Task: Find connections with filter location Arteixo with filter topic #staysafewith filter profile language English with filter current company IFFCO Group with filter school Narasaraopeta Engineering College, Kotappa Konda Road, Yellamanda Post, Narasaraopet, PIN-522601(CC-47) with filter industry Waste Collection with filter service category Filing with filter keywords title Vehicle or Equipment Cleaner
Action: Mouse moved to (156, 221)
Screenshot: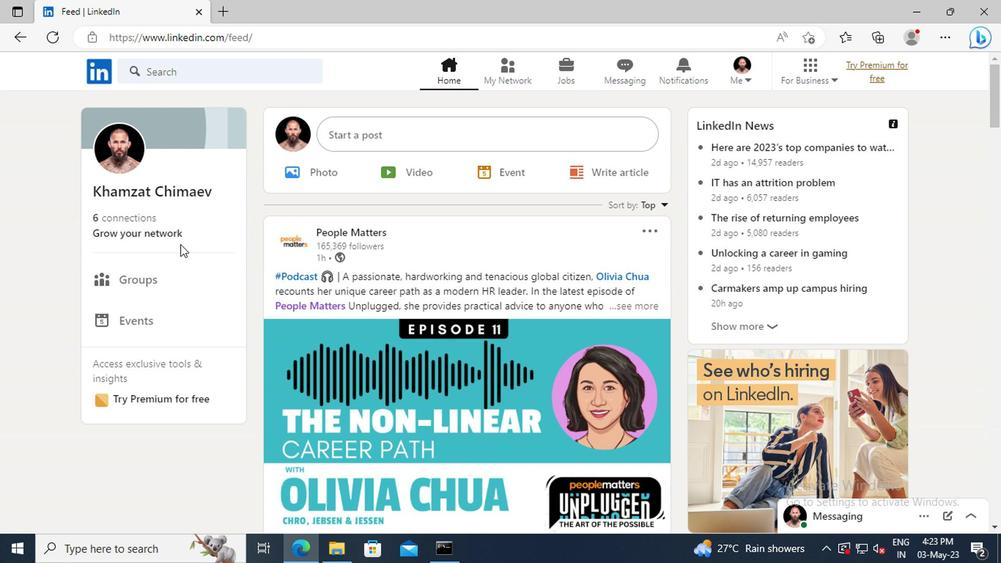
Action: Mouse pressed left at (156, 221)
Screenshot: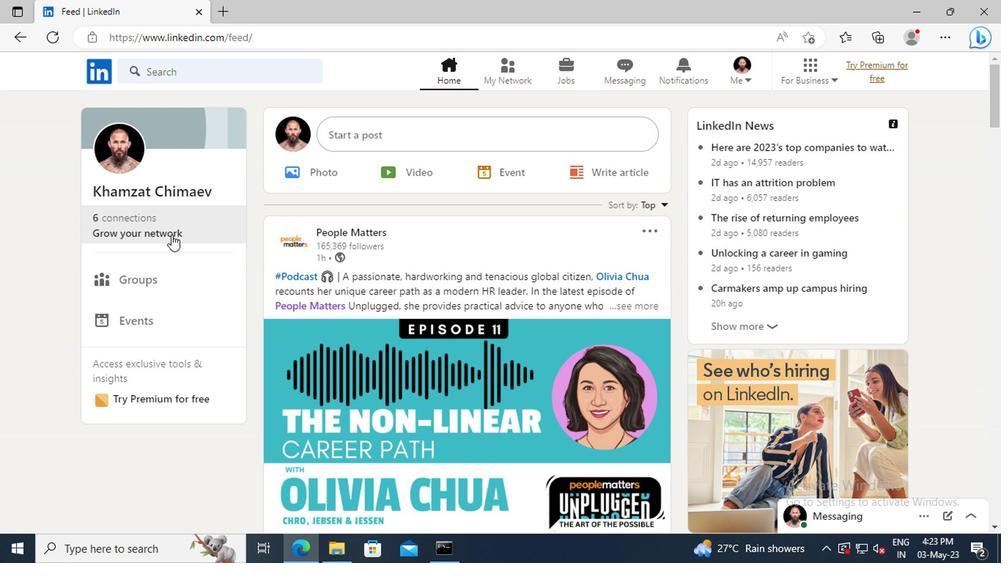 
Action: Mouse moved to (159, 155)
Screenshot: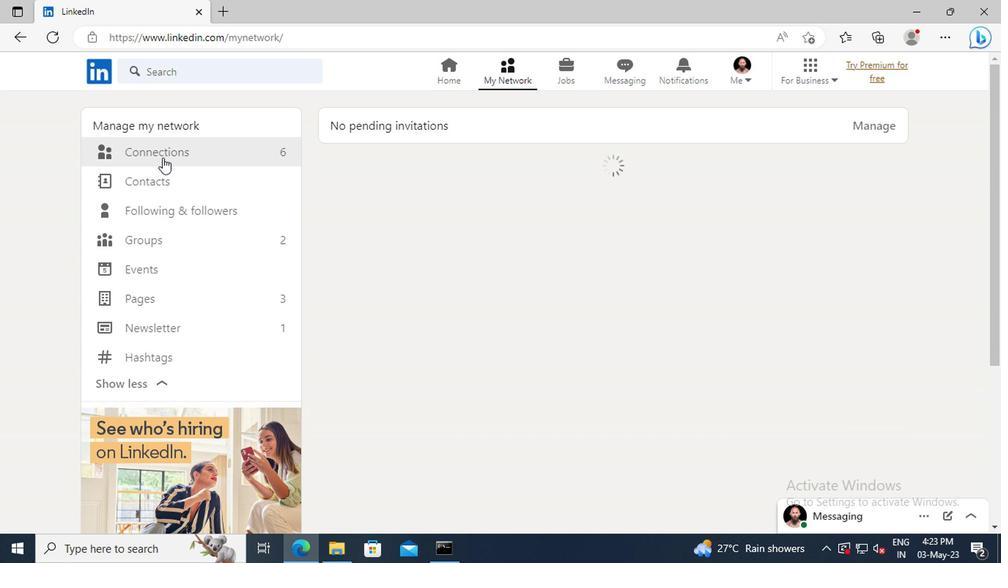 
Action: Mouse pressed left at (159, 155)
Screenshot: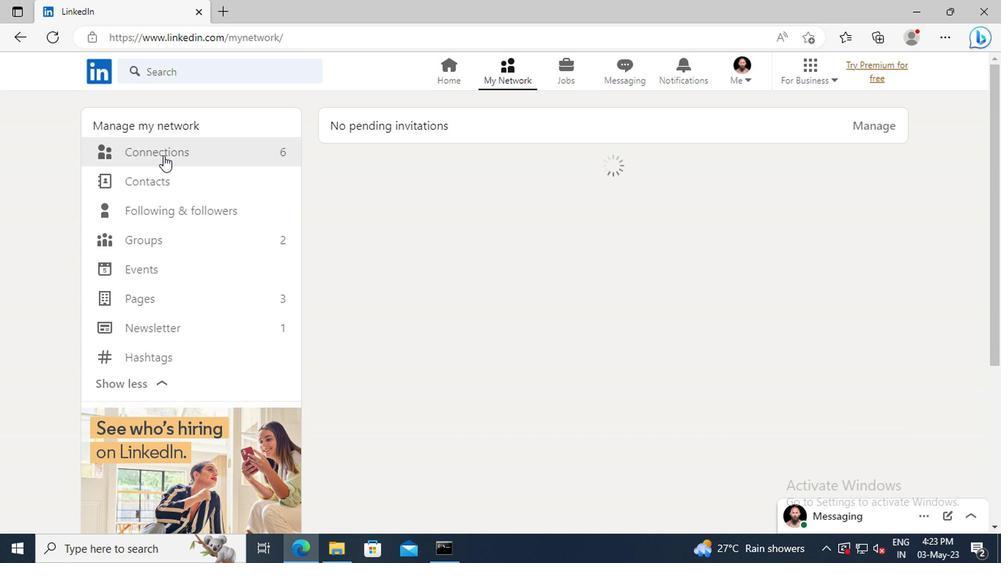 
Action: Mouse moved to (584, 155)
Screenshot: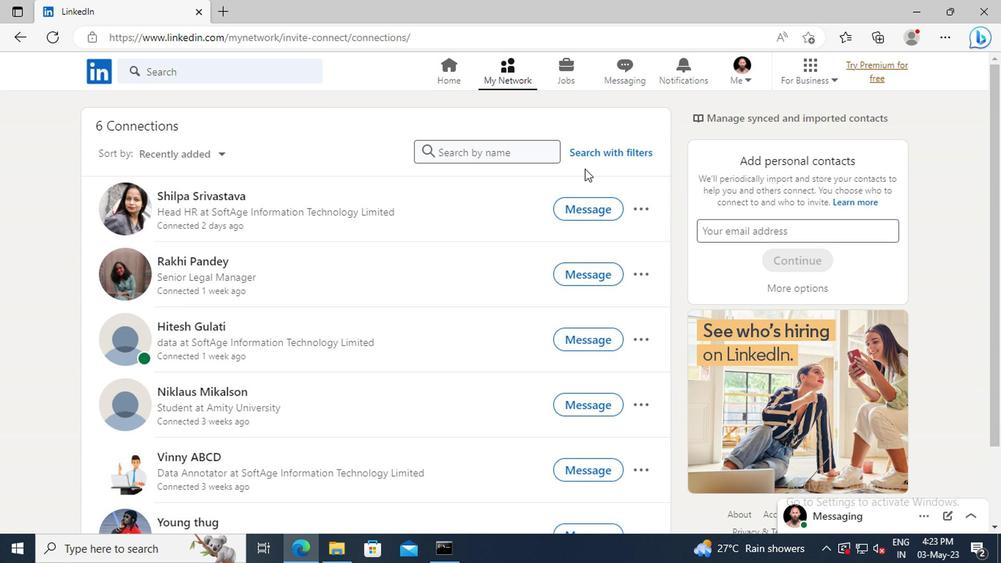
Action: Mouse pressed left at (584, 155)
Screenshot: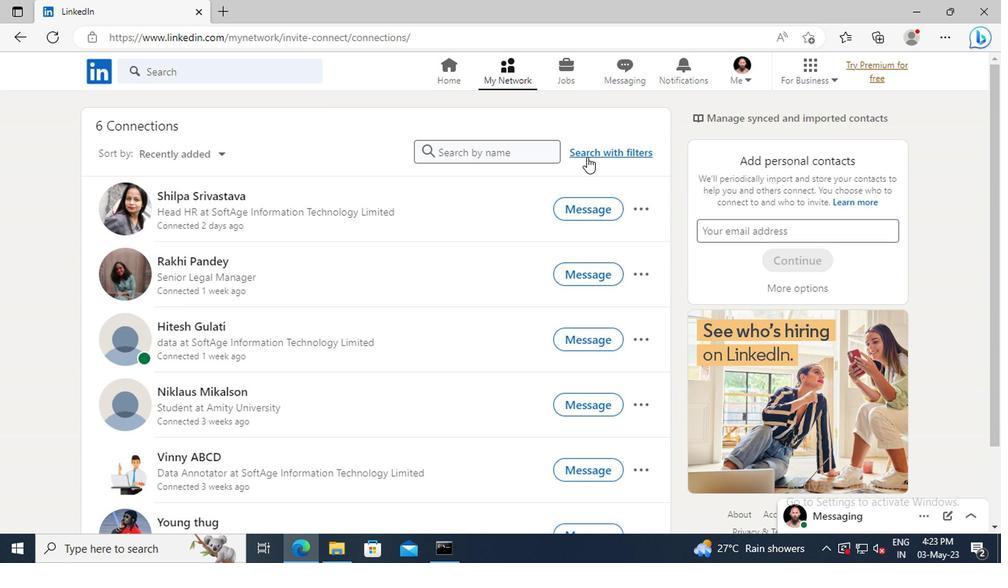 
Action: Mouse moved to (552, 118)
Screenshot: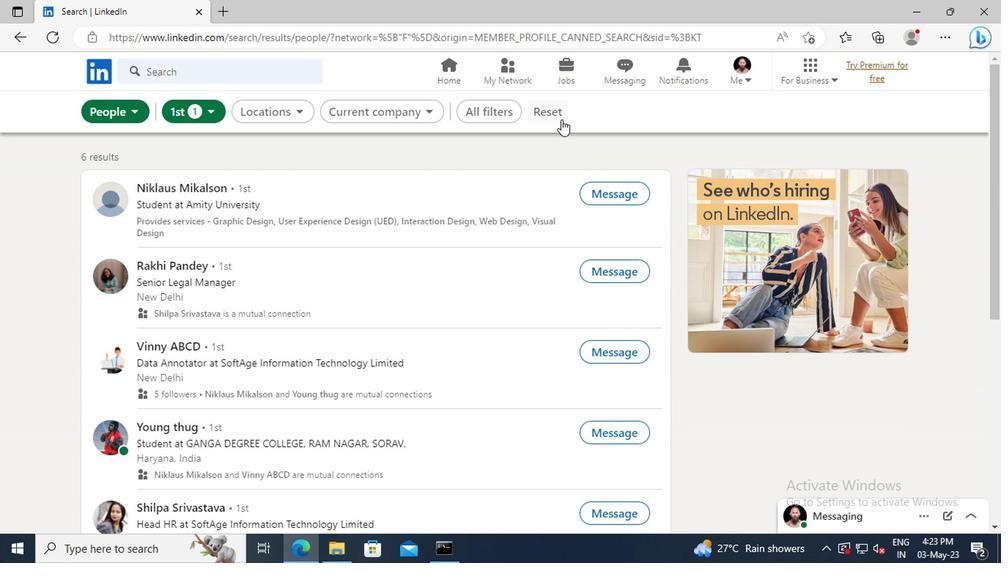 
Action: Mouse pressed left at (552, 118)
Screenshot: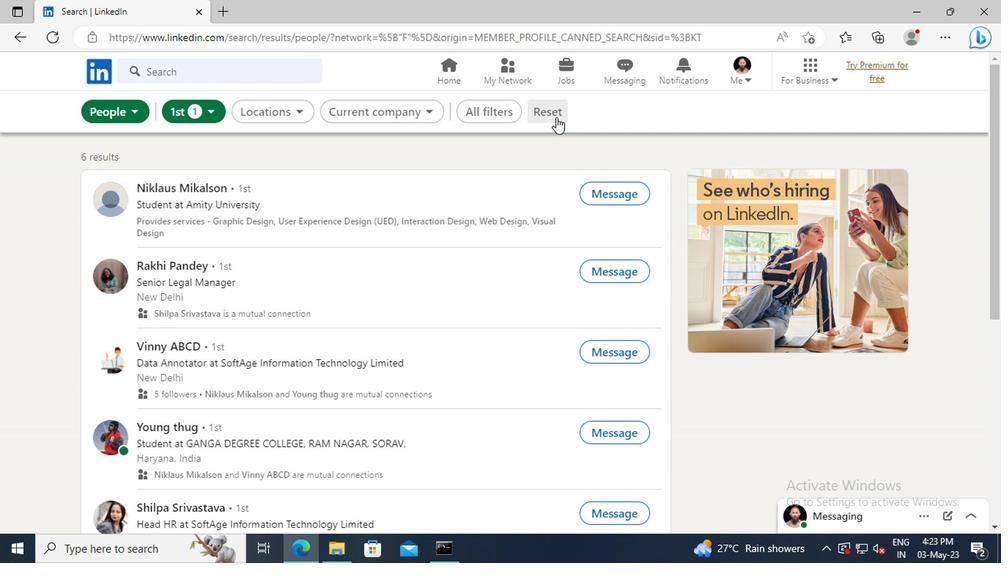
Action: Mouse moved to (528, 118)
Screenshot: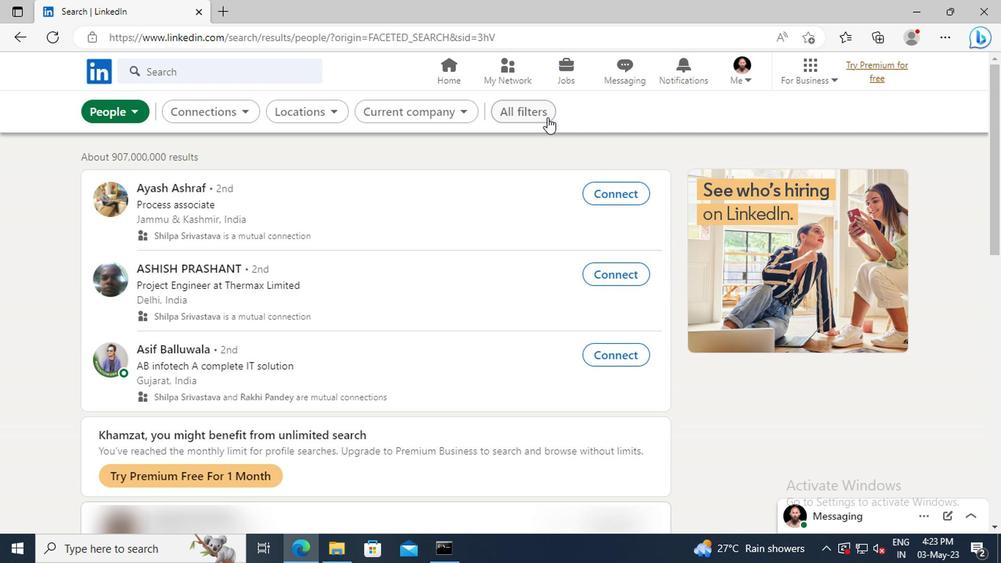 
Action: Mouse pressed left at (528, 118)
Screenshot: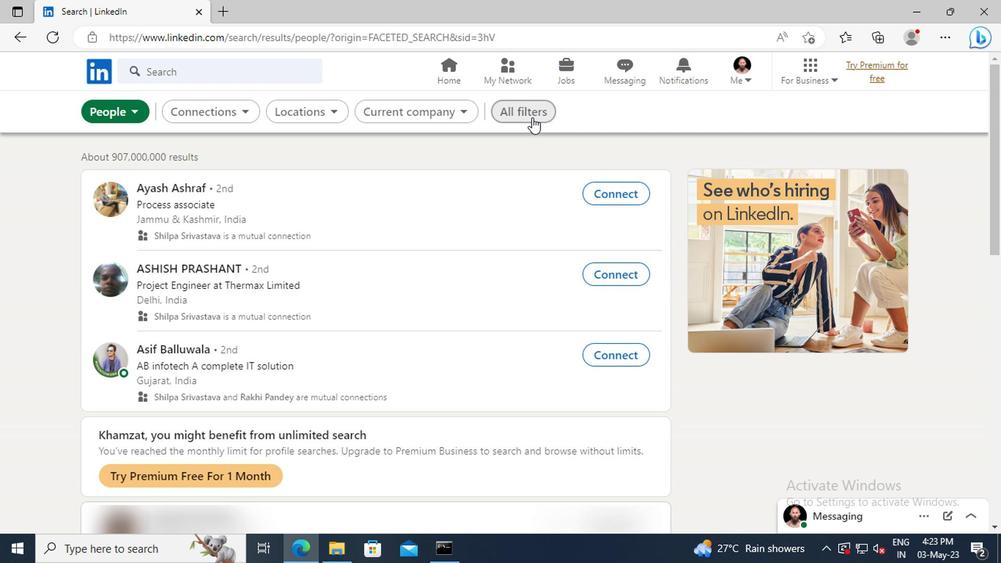
Action: Mouse moved to (783, 270)
Screenshot: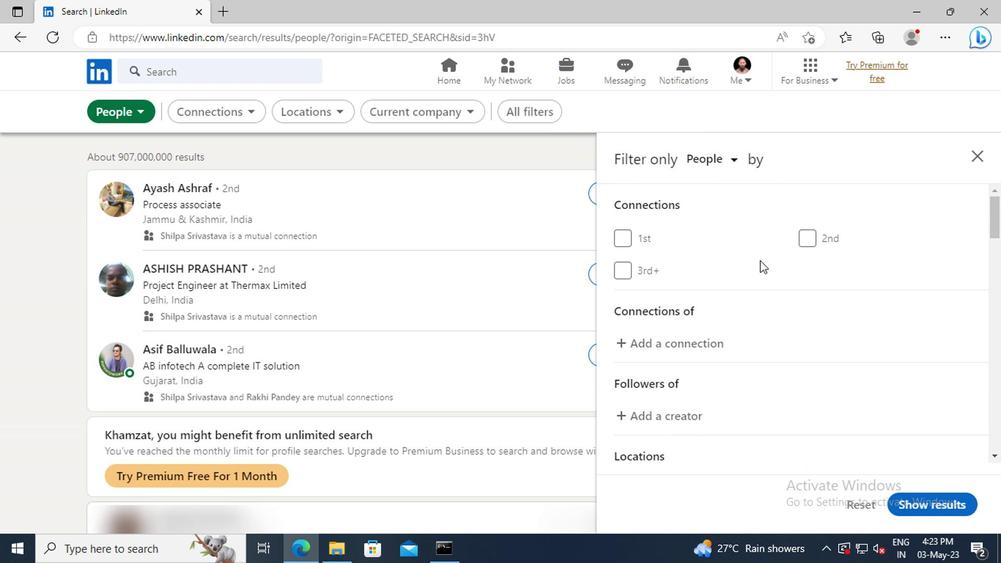 
Action: Mouse scrolled (783, 269) with delta (0, -1)
Screenshot: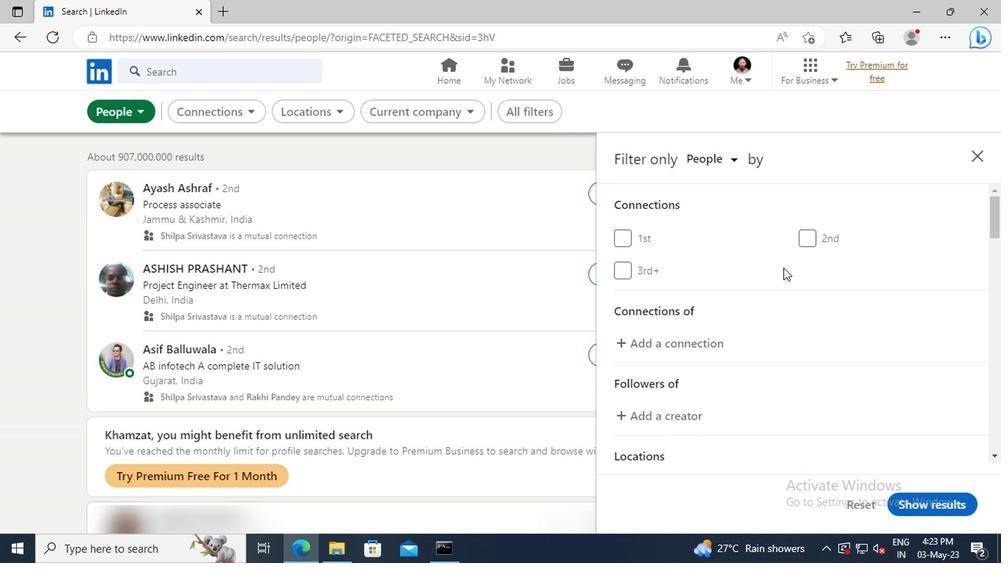 
Action: Mouse scrolled (783, 269) with delta (0, -1)
Screenshot: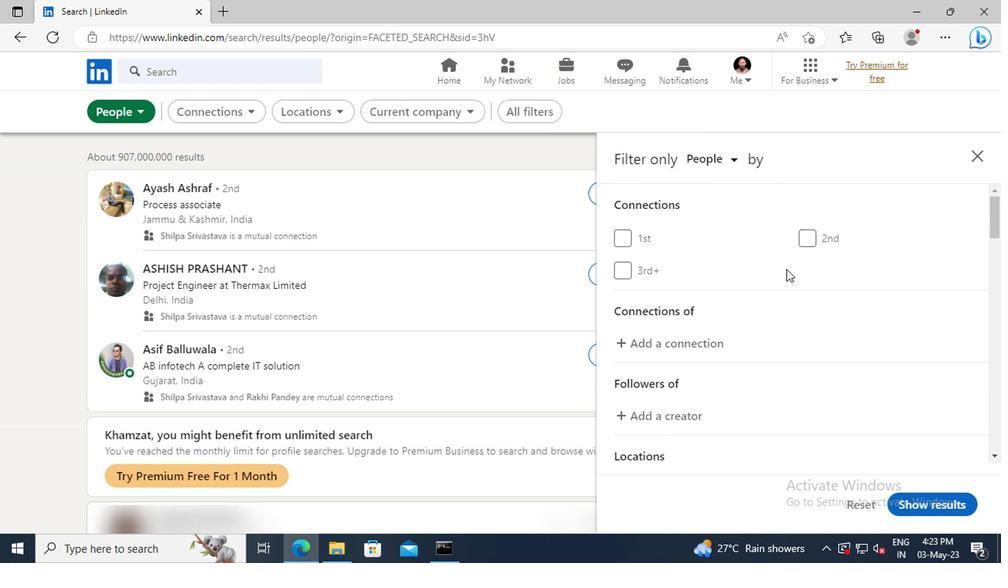 
Action: Mouse scrolled (783, 269) with delta (0, -1)
Screenshot: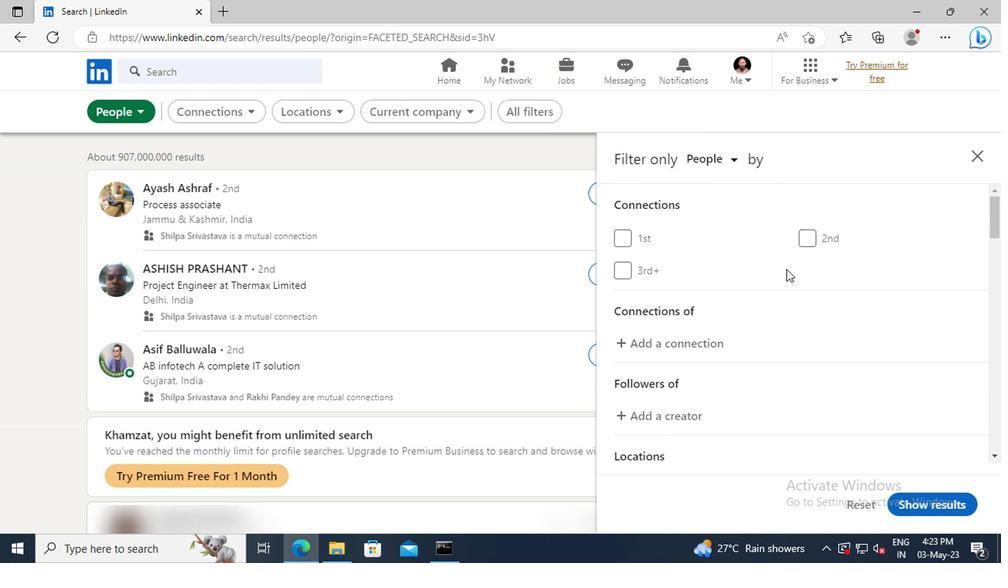 
Action: Mouse scrolled (783, 269) with delta (0, -1)
Screenshot: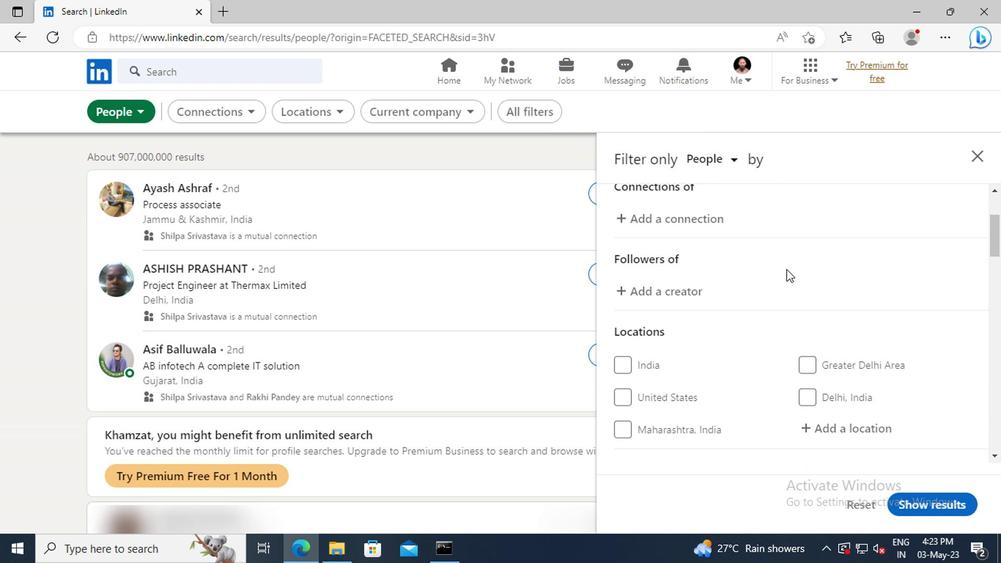 
Action: Mouse scrolled (783, 269) with delta (0, -1)
Screenshot: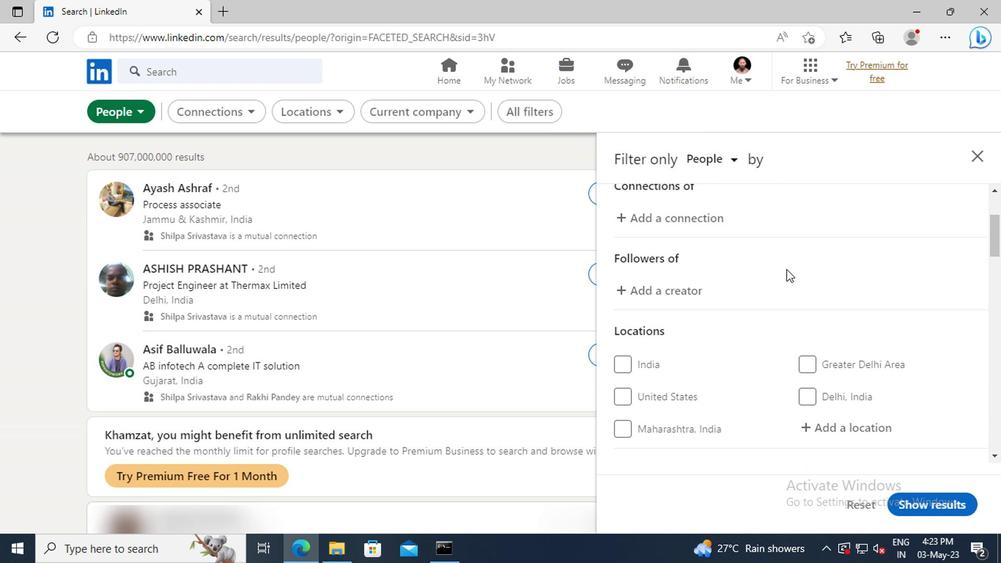 
Action: Mouse scrolled (783, 269) with delta (0, -1)
Screenshot: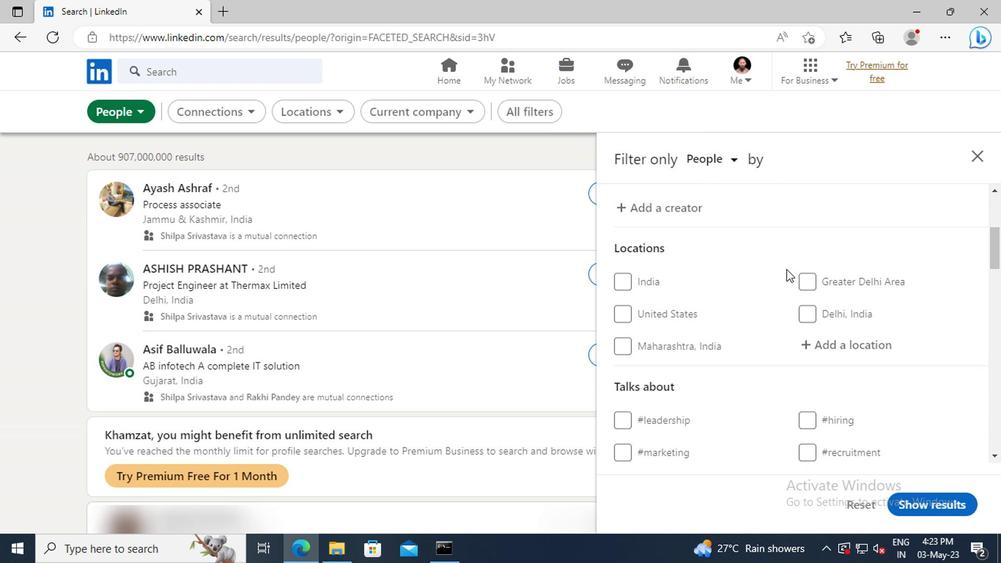 
Action: Mouse scrolled (783, 269) with delta (0, -1)
Screenshot: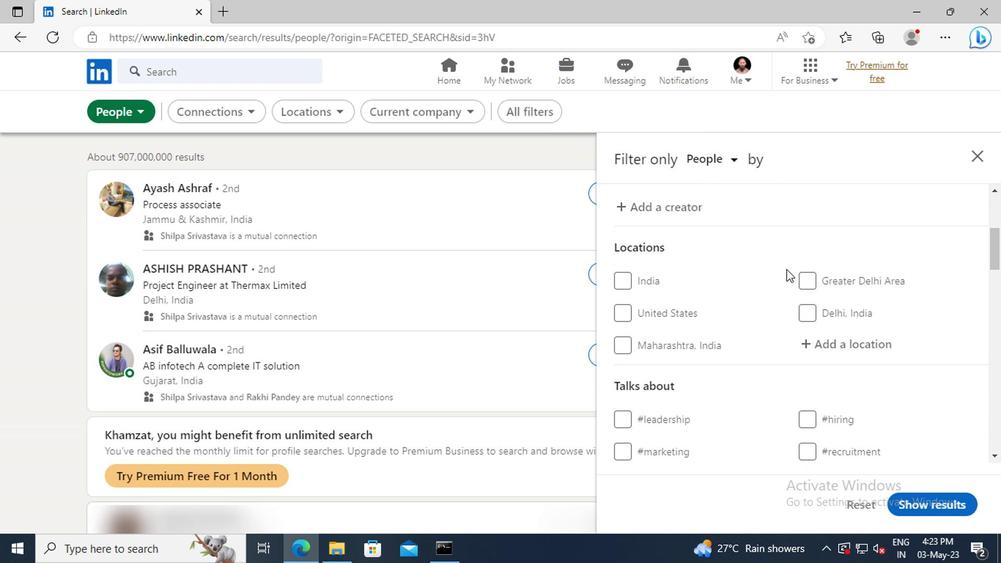 
Action: Mouse moved to (812, 263)
Screenshot: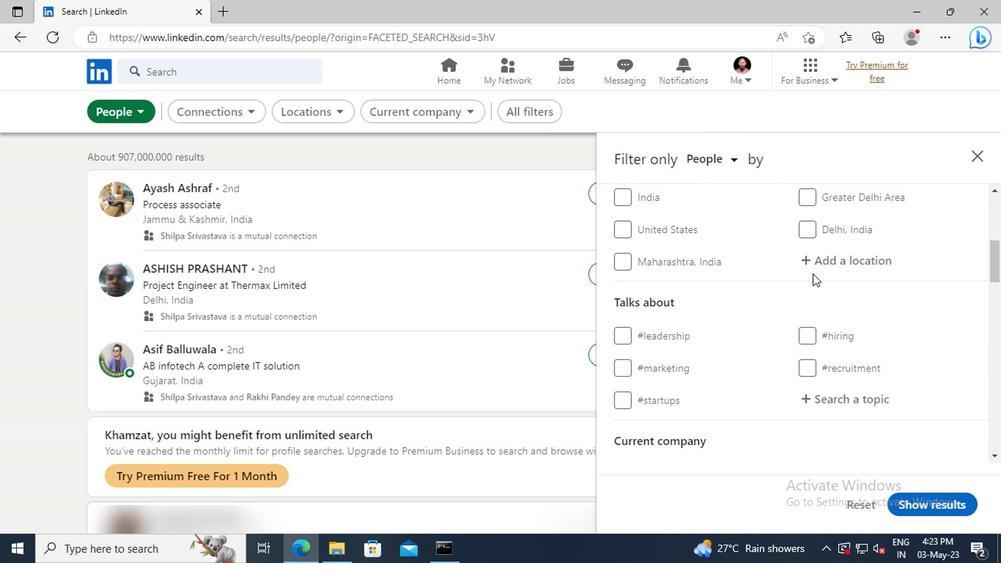 
Action: Mouse pressed left at (812, 263)
Screenshot: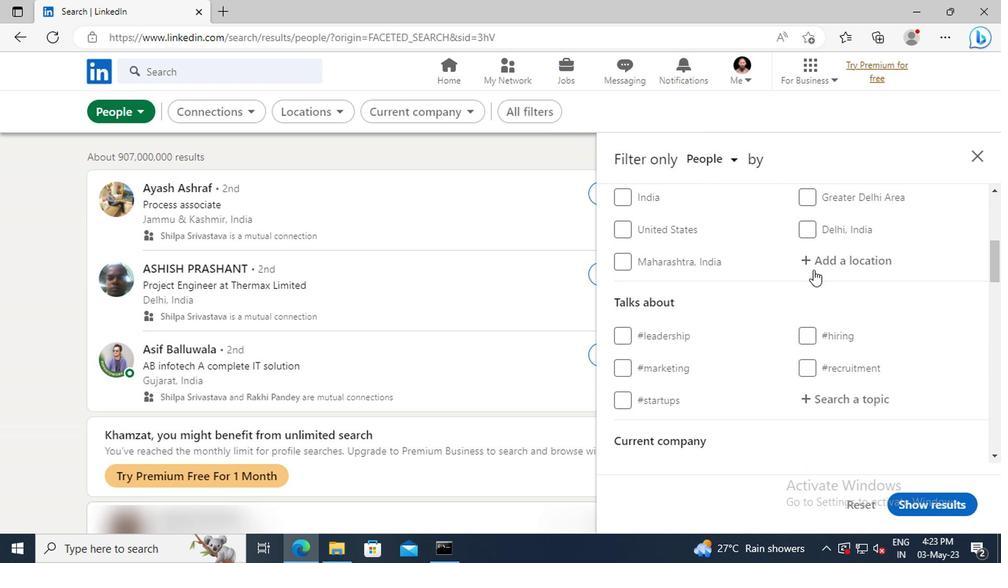 
Action: Key pressed <Key.shift>ARTEIXO<Key.enter>
Screenshot: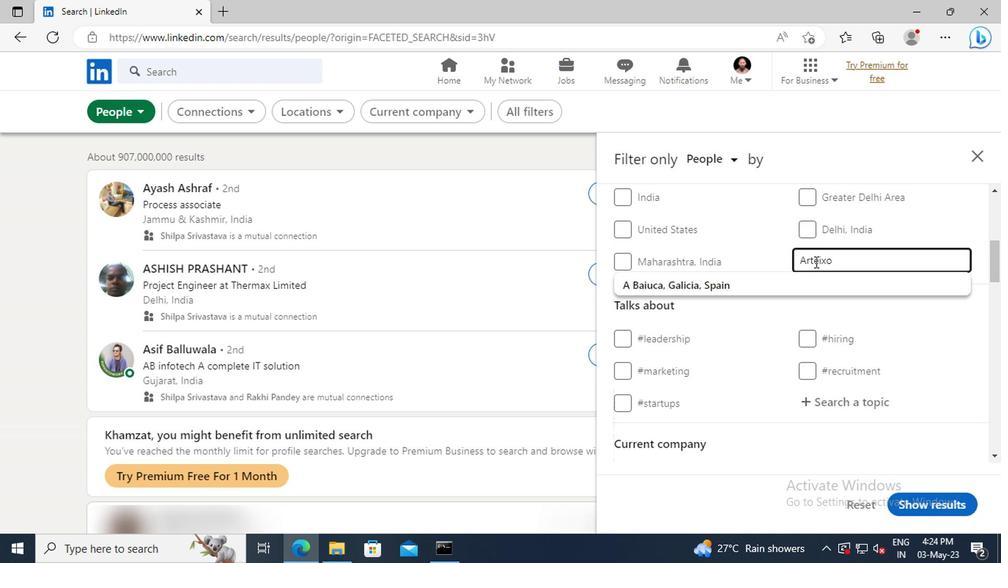 
Action: Mouse scrolled (812, 262) with delta (0, -1)
Screenshot: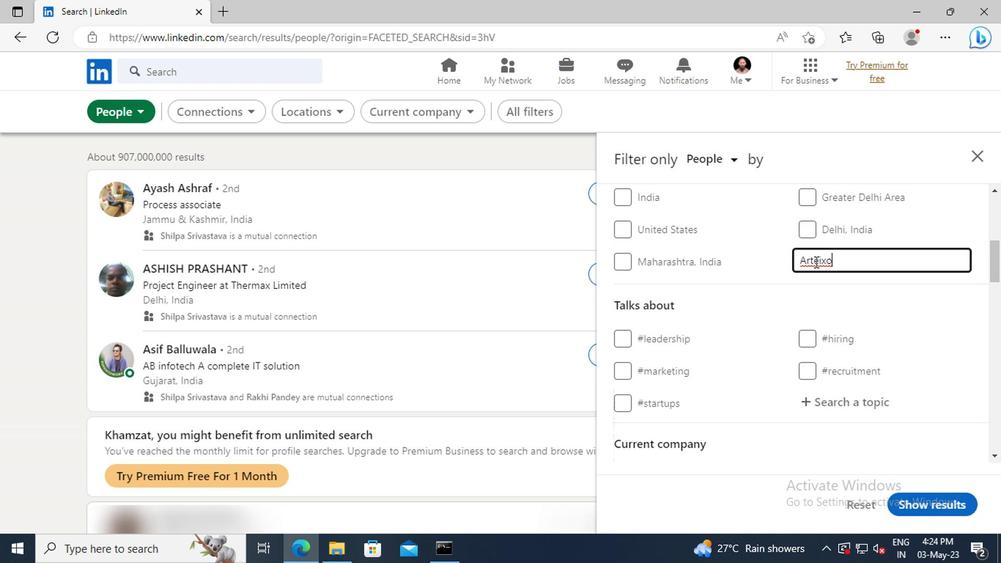 
Action: Mouse scrolled (812, 262) with delta (0, -1)
Screenshot: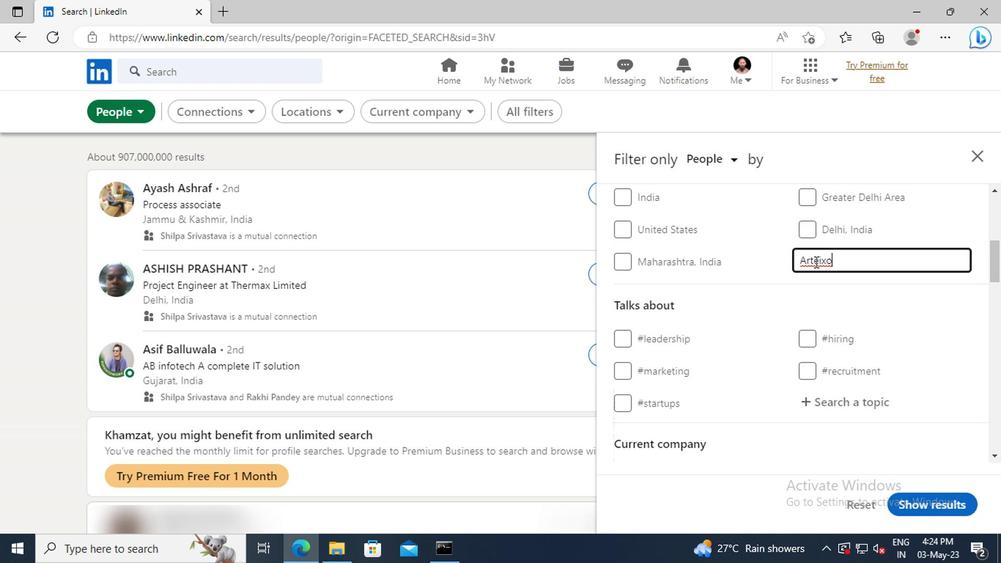 
Action: Mouse moved to (811, 312)
Screenshot: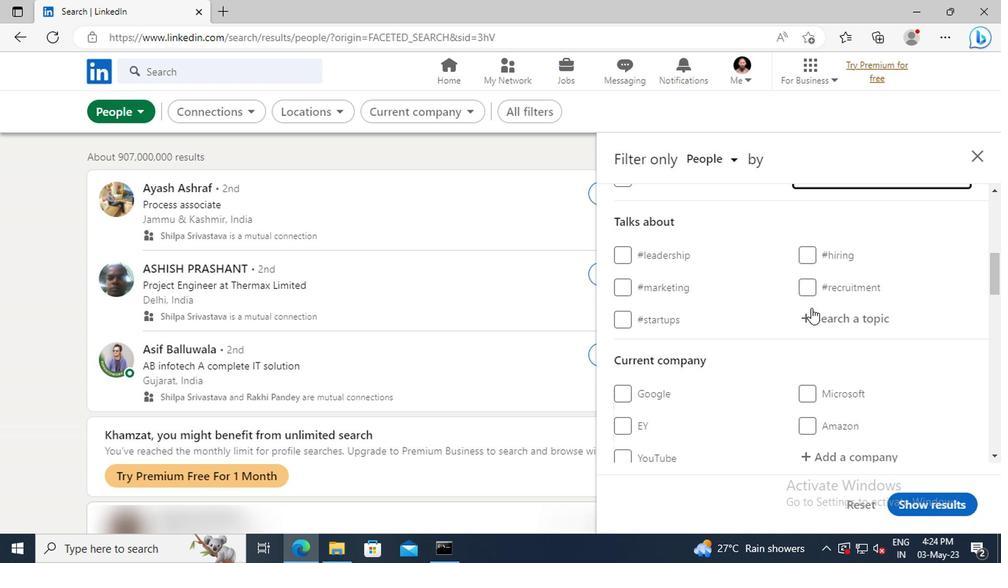 
Action: Mouse pressed left at (811, 312)
Screenshot: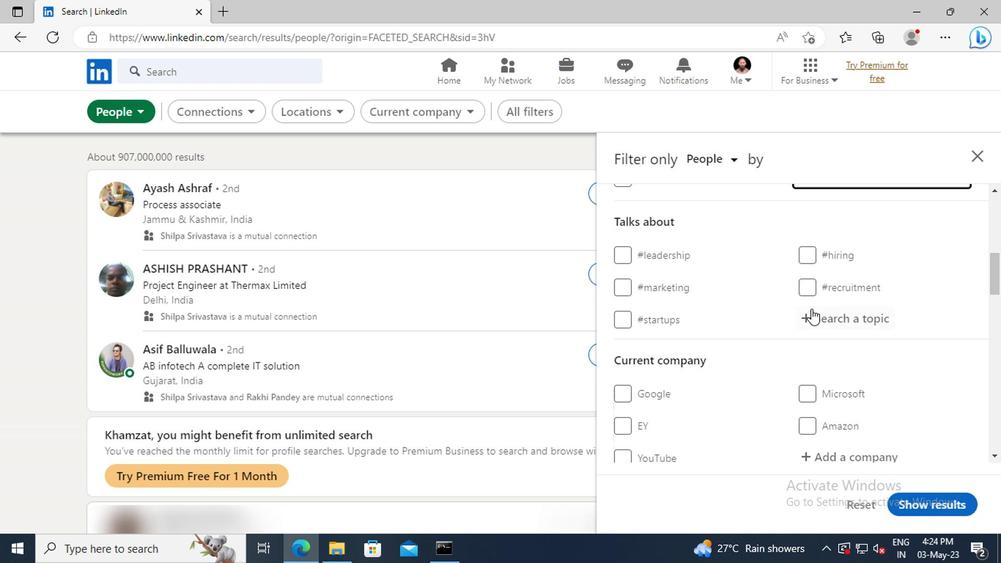 
Action: Key pressed STAYSA
Screenshot: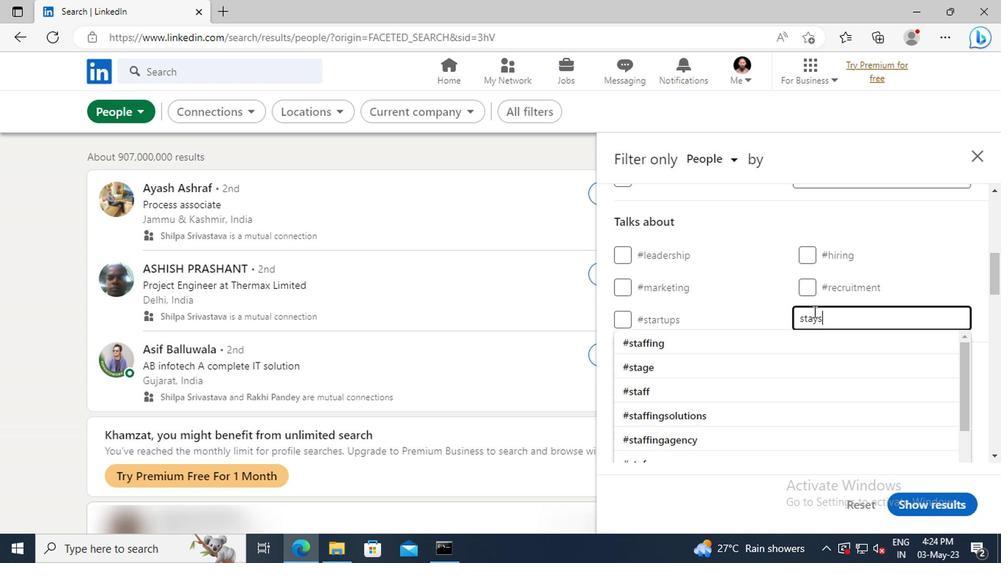 
Action: Mouse moved to (813, 340)
Screenshot: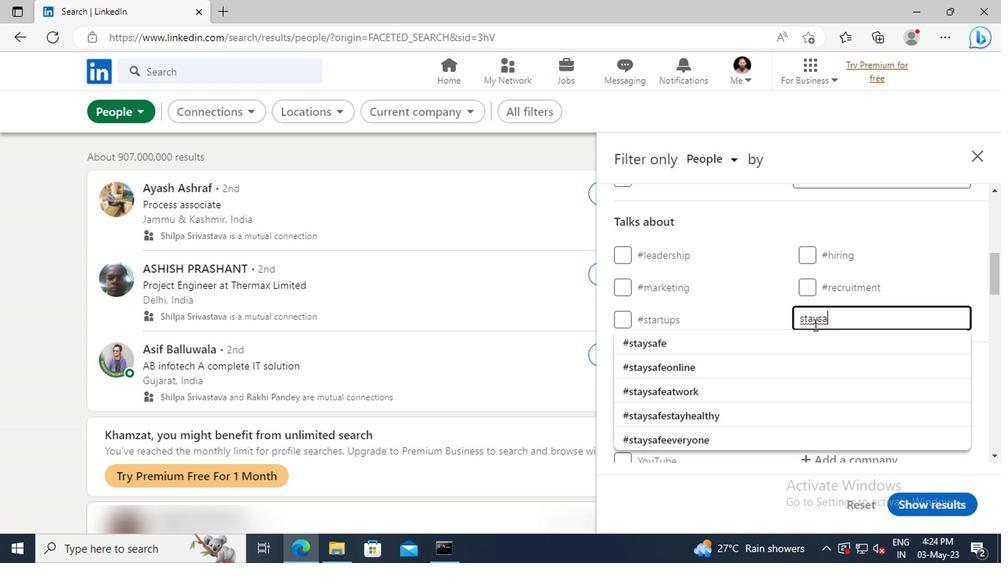 
Action: Mouse pressed left at (813, 340)
Screenshot: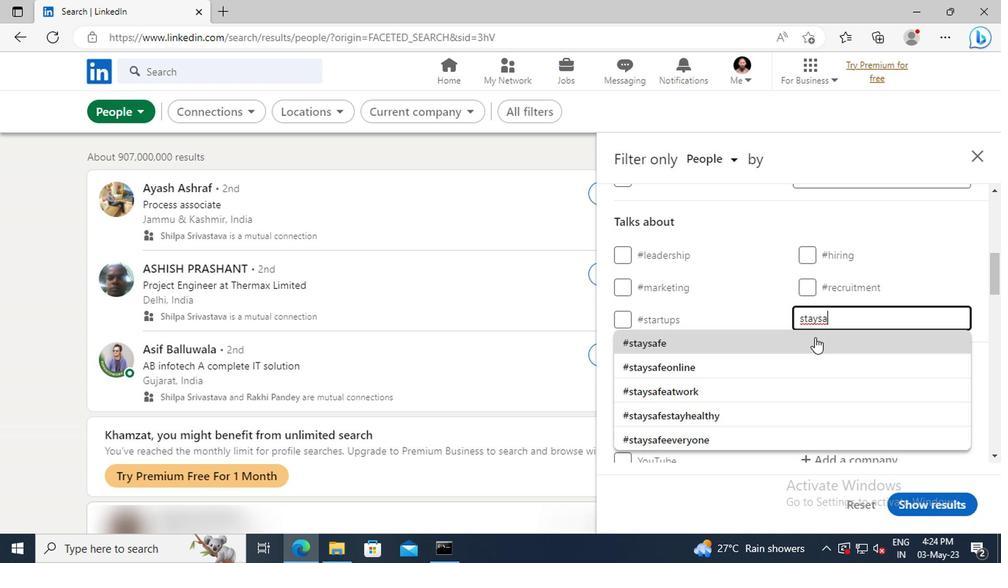 
Action: Mouse scrolled (813, 339) with delta (0, 0)
Screenshot: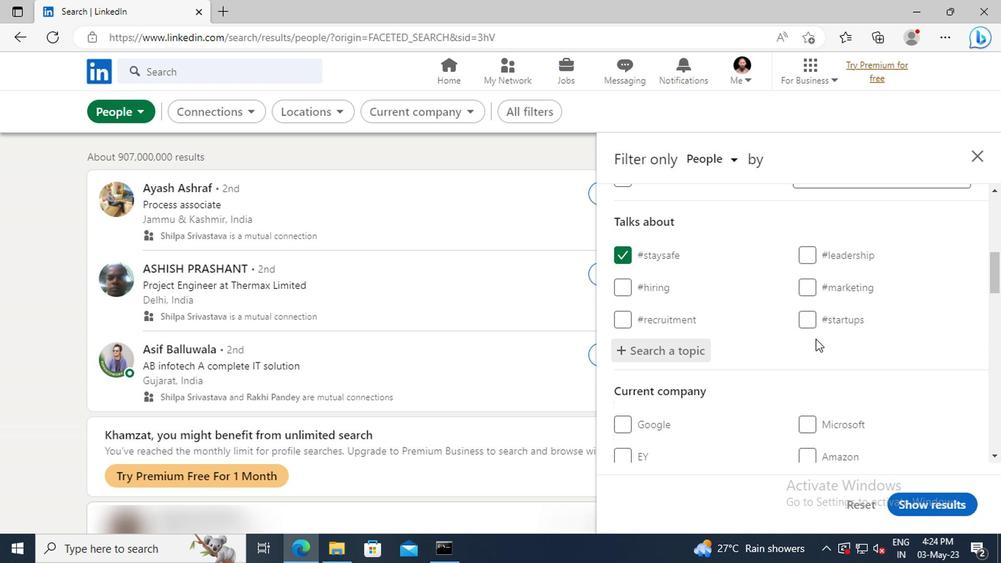 
Action: Mouse scrolled (813, 339) with delta (0, 0)
Screenshot: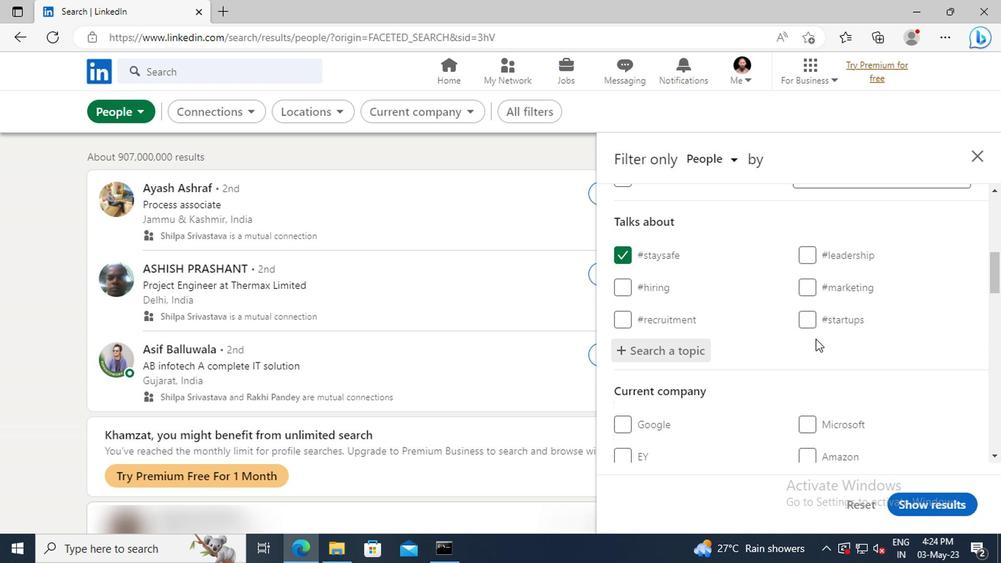 
Action: Mouse scrolled (813, 339) with delta (0, 0)
Screenshot: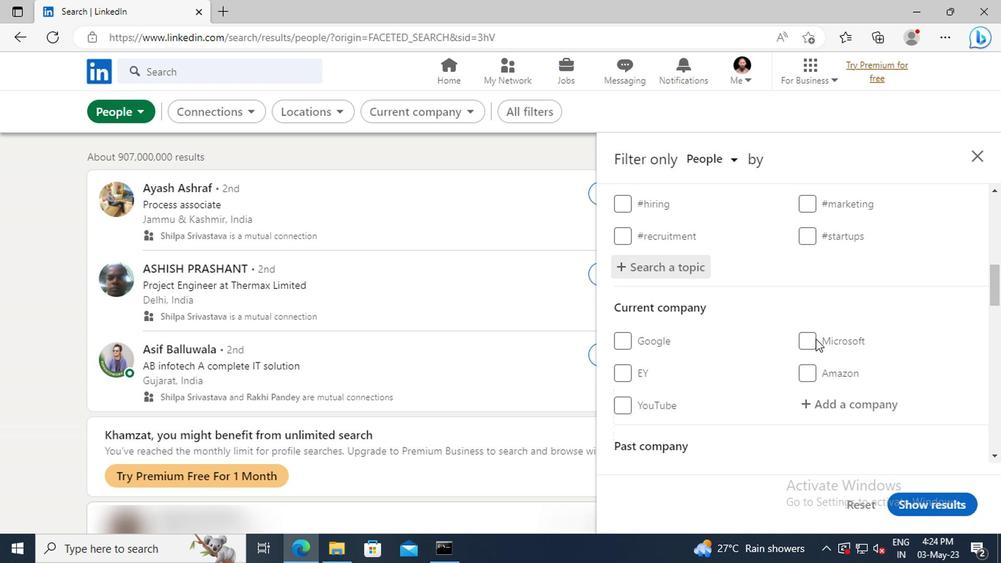
Action: Mouse scrolled (813, 339) with delta (0, 0)
Screenshot: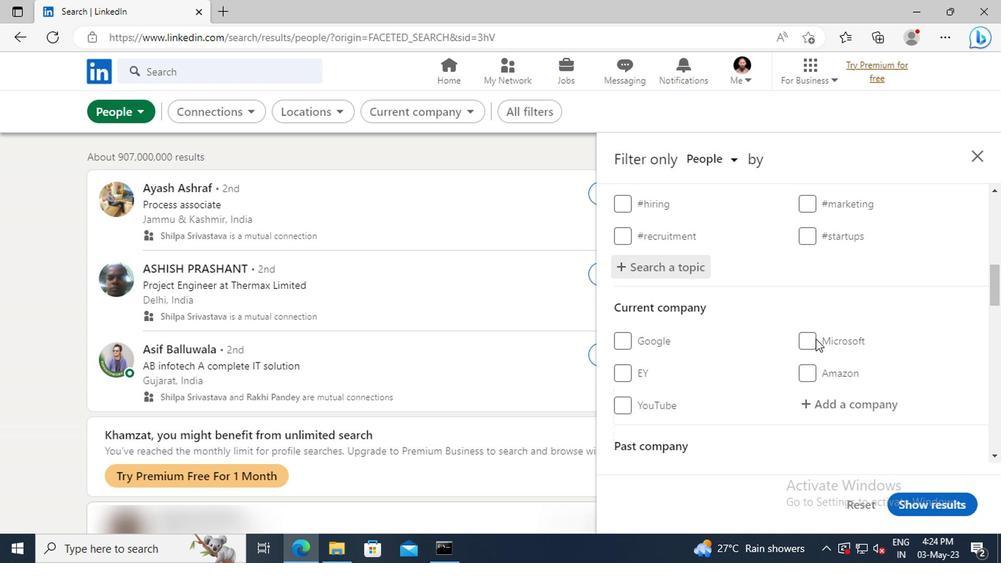 
Action: Mouse scrolled (813, 339) with delta (0, 0)
Screenshot: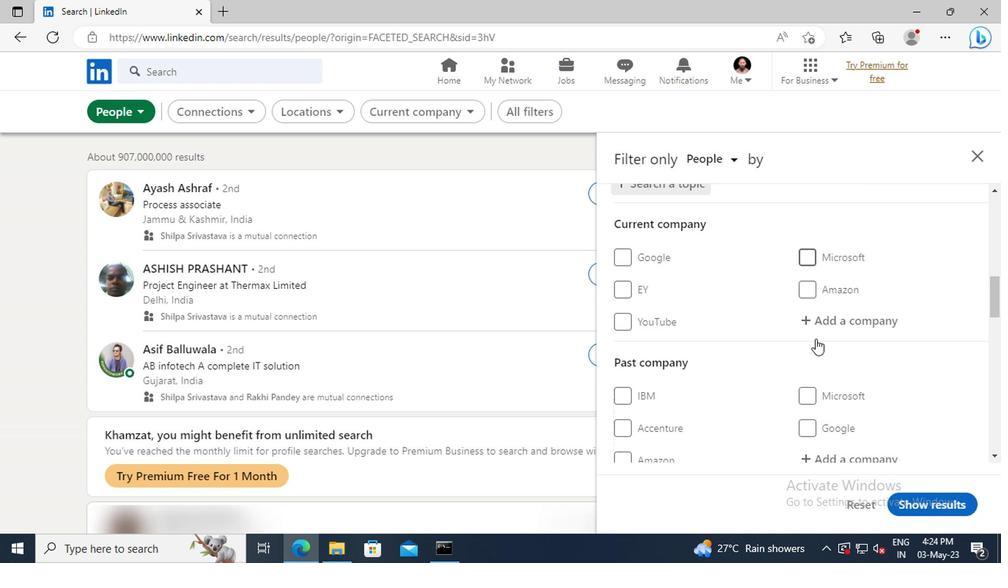 
Action: Mouse scrolled (813, 339) with delta (0, 0)
Screenshot: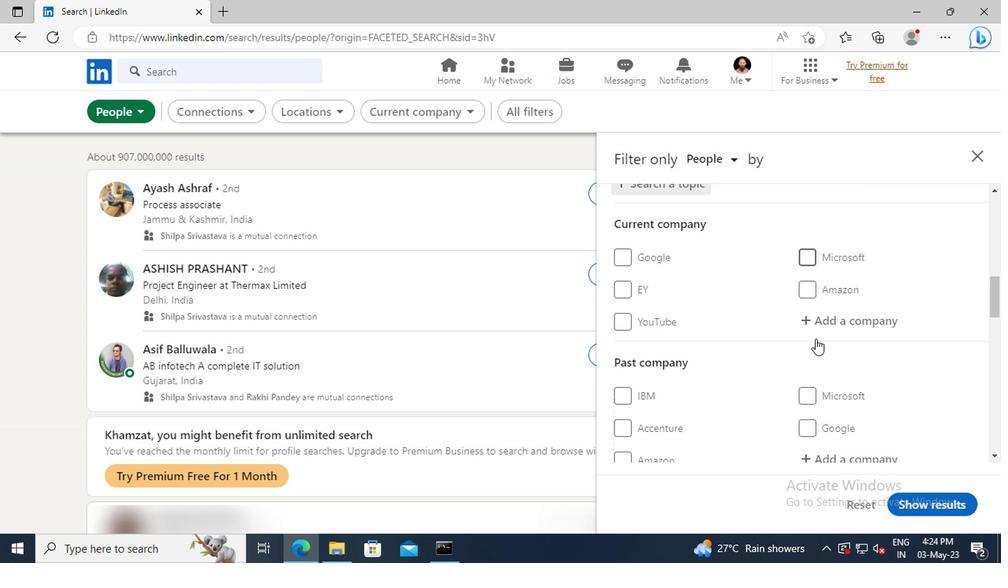 
Action: Mouse scrolled (813, 339) with delta (0, 0)
Screenshot: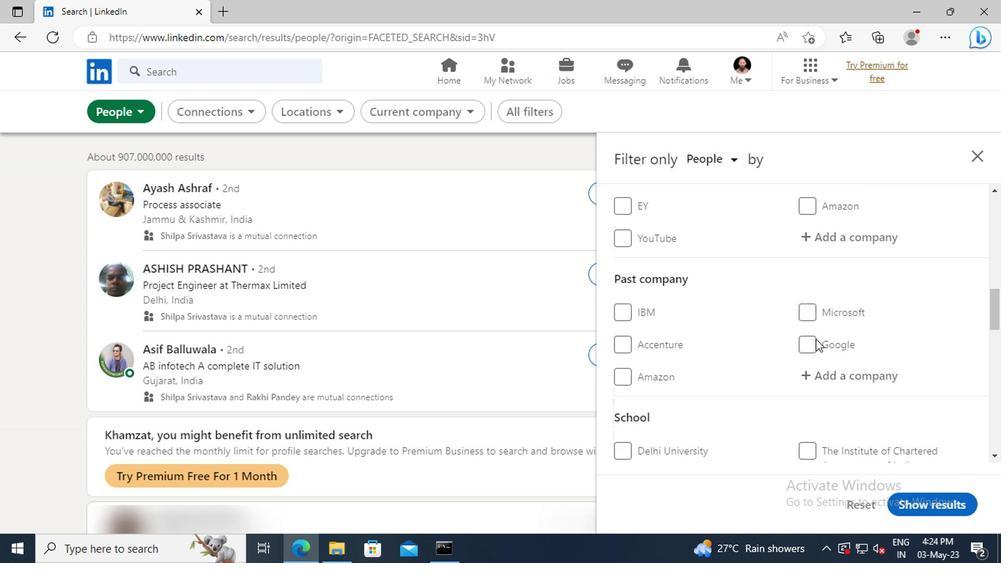 
Action: Mouse scrolled (813, 339) with delta (0, 0)
Screenshot: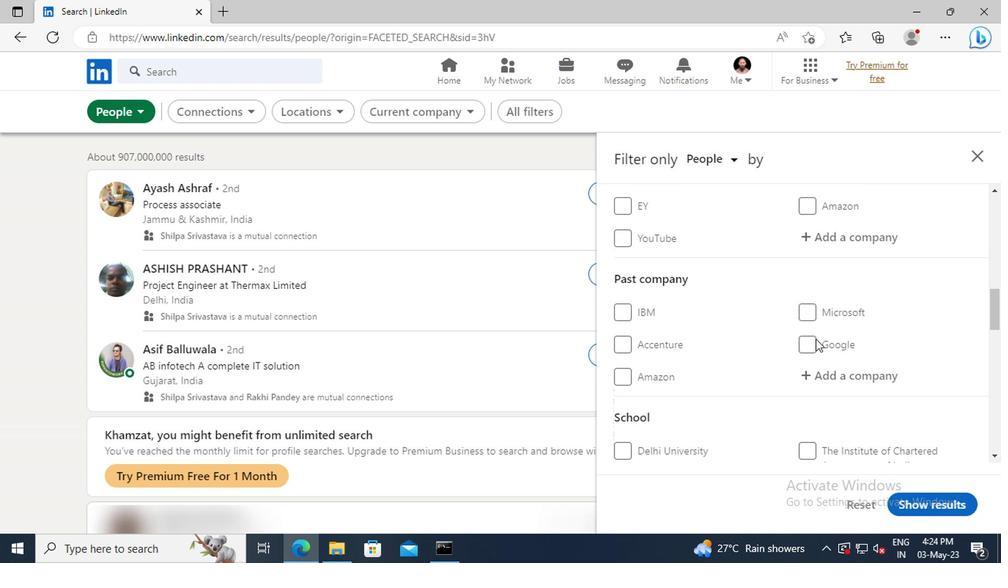 
Action: Mouse scrolled (813, 339) with delta (0, 0)
Screenshot: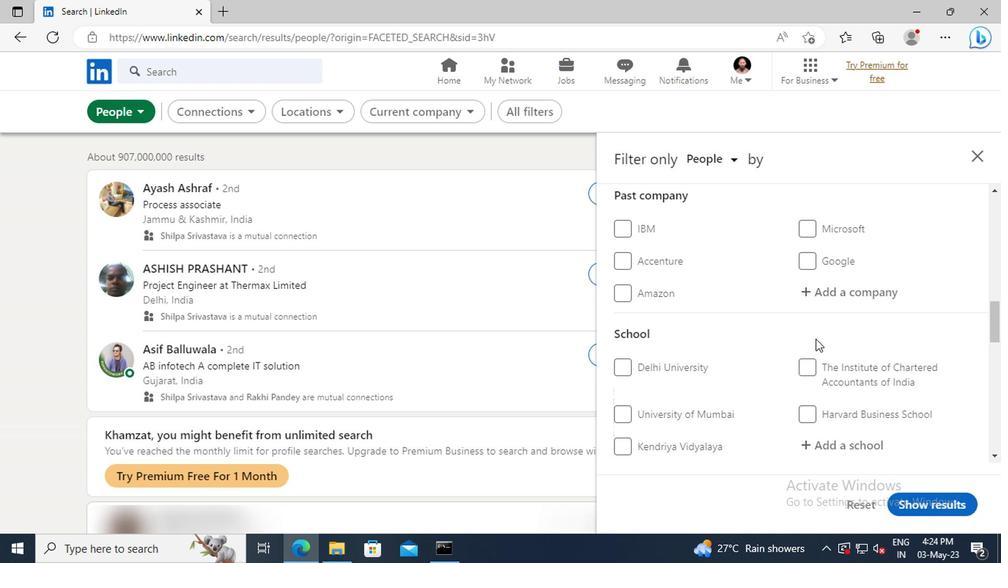 
Action: Mouse scrolled (813, 339) with delta (0, 0)
Screenshot: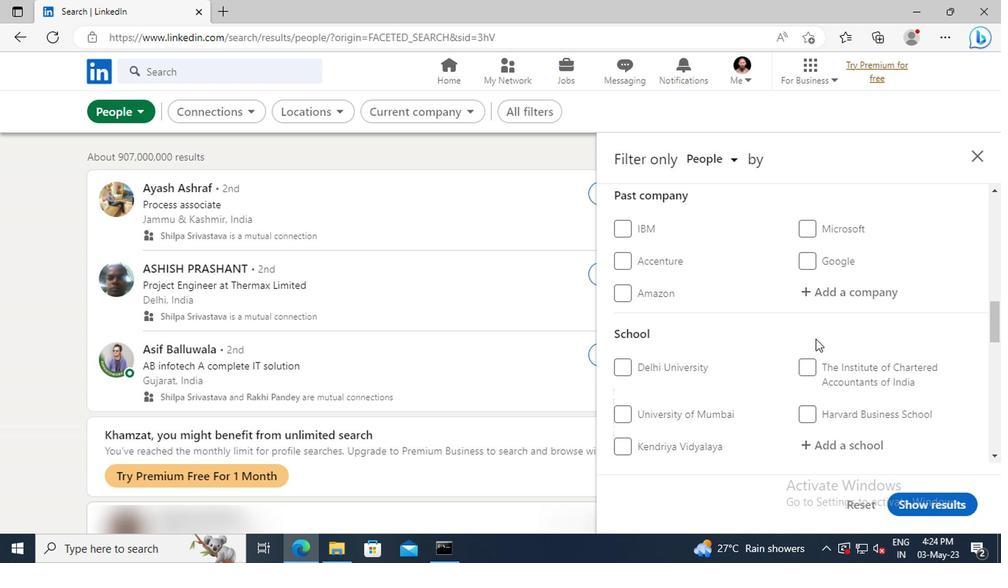 
Action: Mouse scrolled (813, 339) with delta (0, 0)
Screenshot: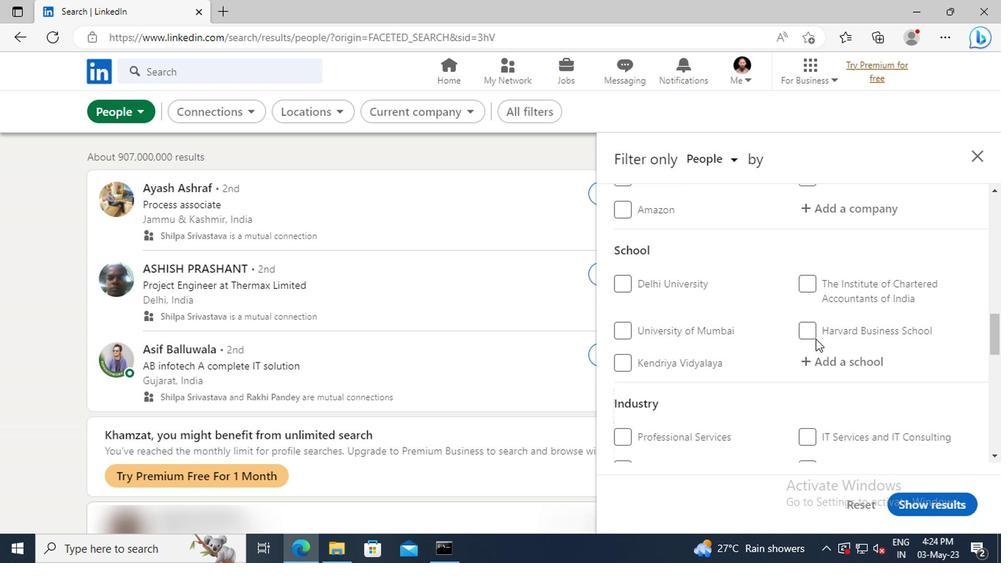 
Action: Mouse scrolled (813, 339) with delta (0, 0)
Screenshot: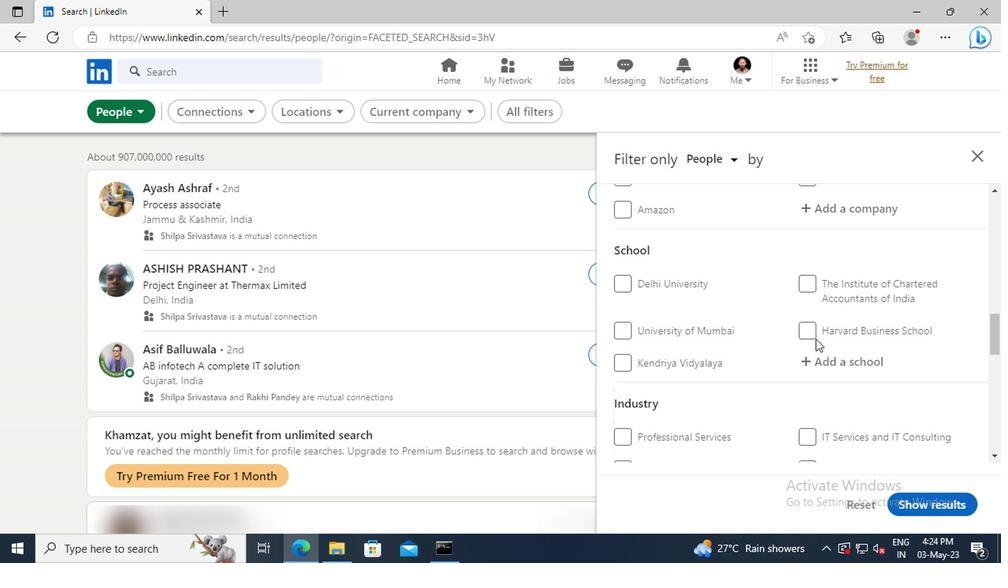
Action: Mouse scrolled (813, 339) with delta (0, 0)
Screenshot: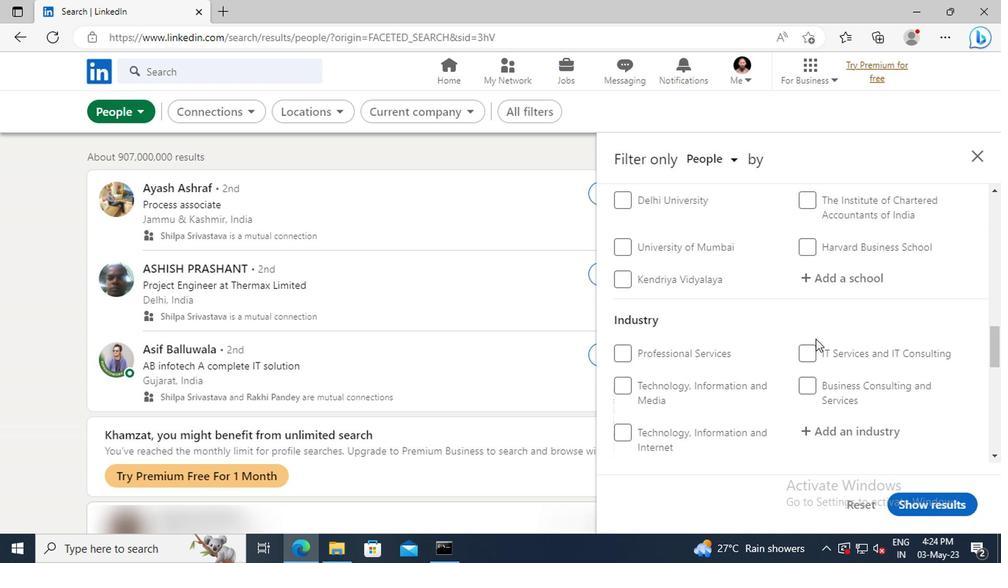 
Action: Mouse scrolled (813, 339) with delta (0, 0)
Screenshot: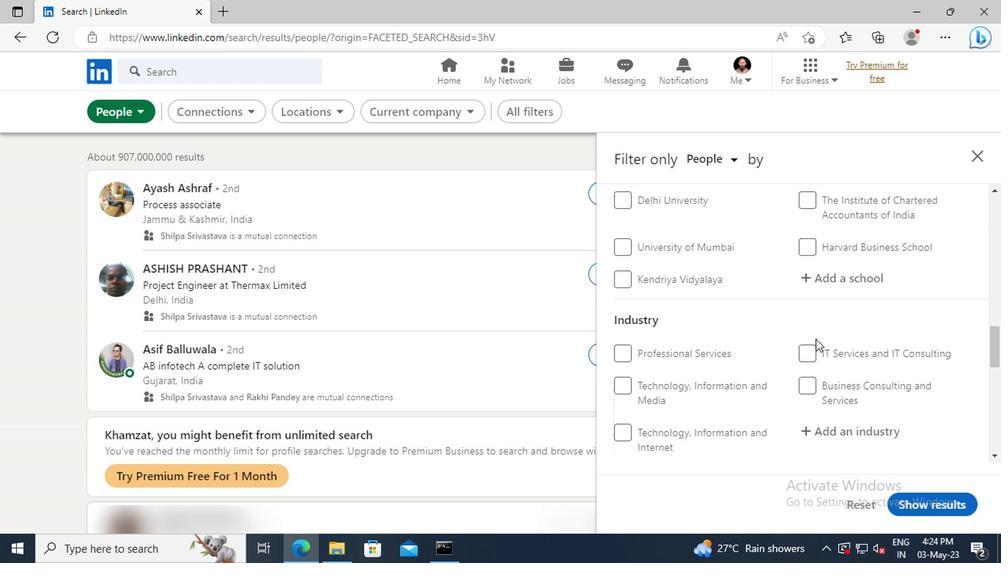 
Action: Mouse scrolled (813, 339) with delta (0, 0)
Screenshot: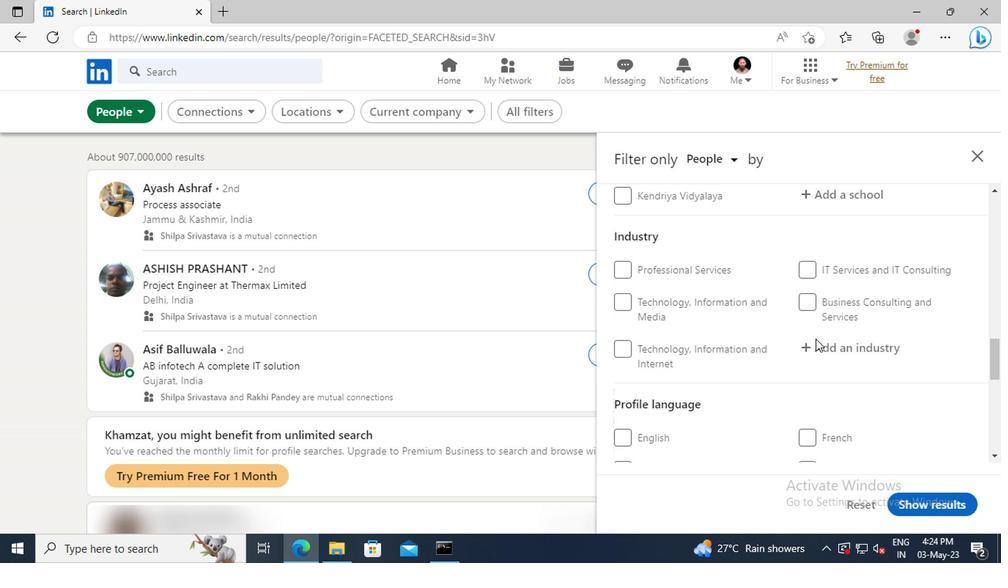 
Action: Mouse scrolled (813, 339) with delta (0, 0)
Screenshot: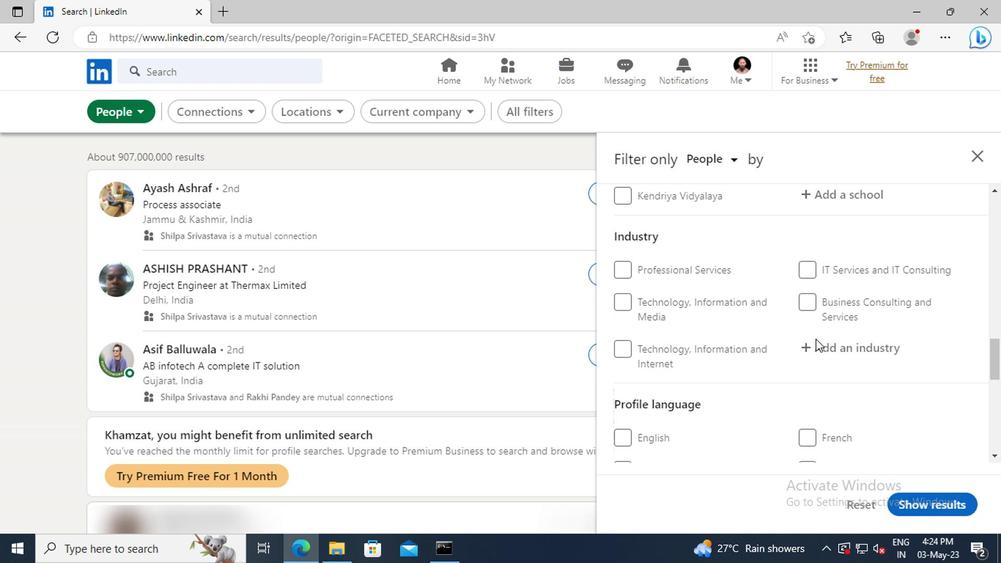 
Action: Mouse moved to (618, 354)
Screenshot: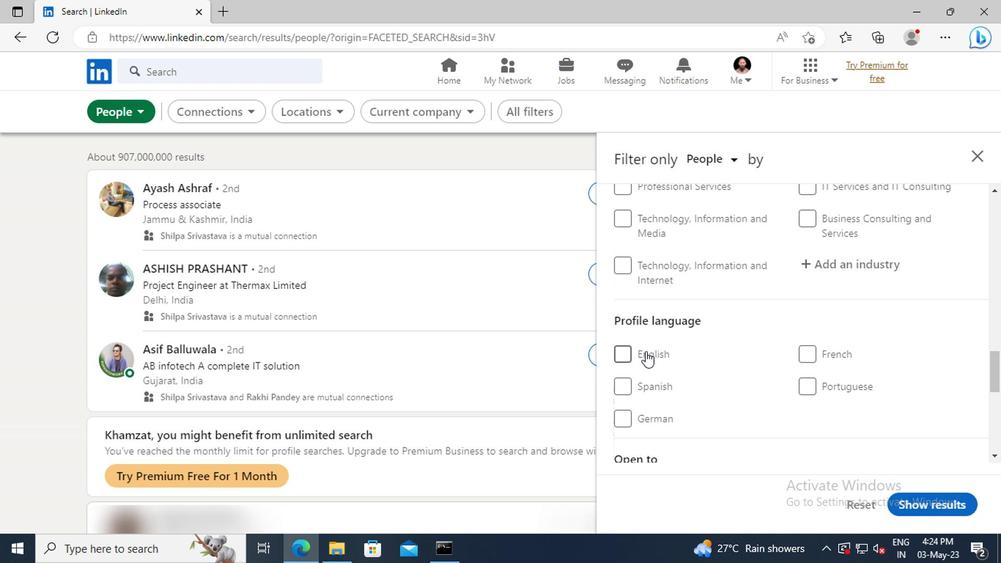 
Action: Mouse pressed left at (618, 354)
Screenshot: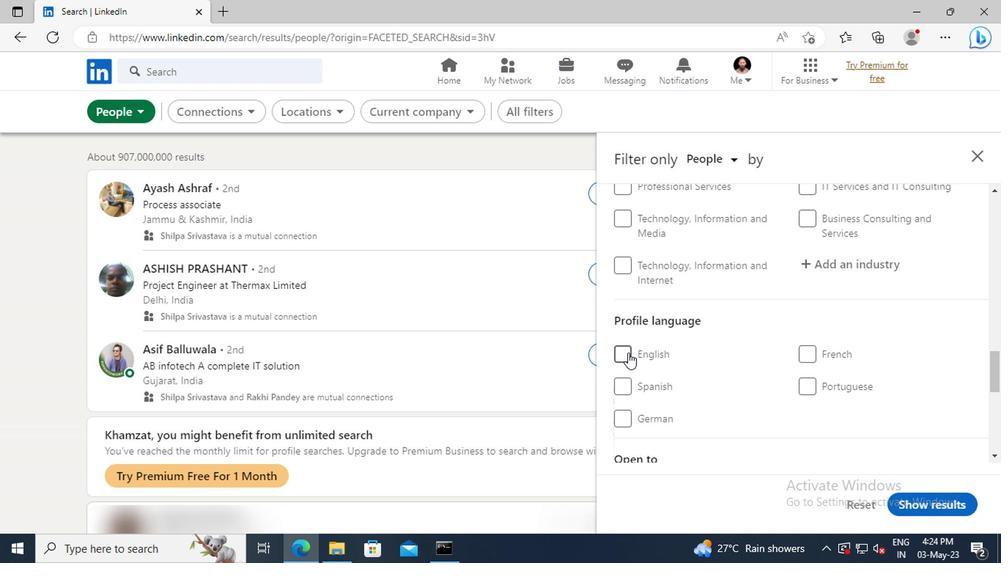 
Action: Mouse moved to (794, 335)
Screenshot: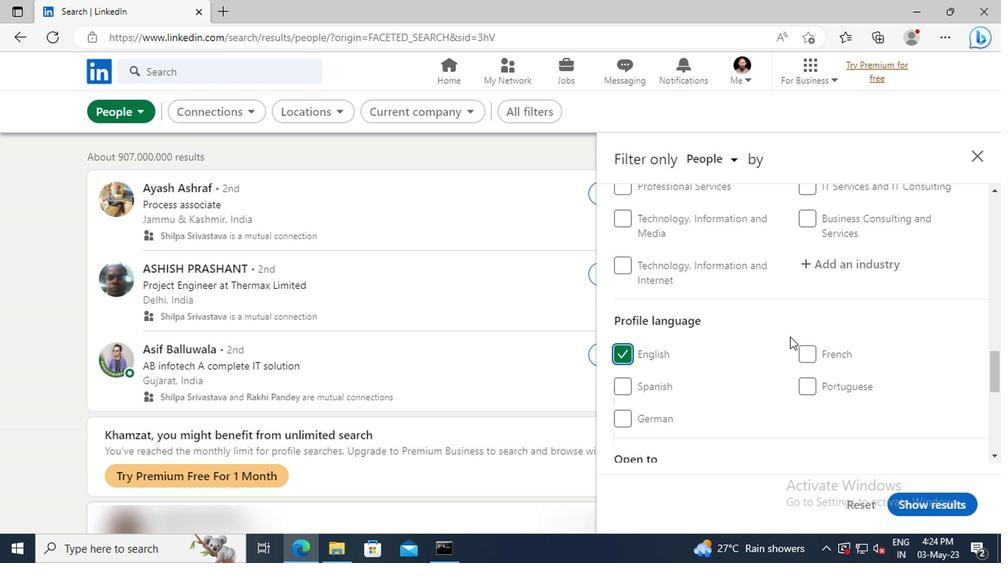 
Action: Mouse scrolled (794, 336) with delta (0, 0)
Screenshot: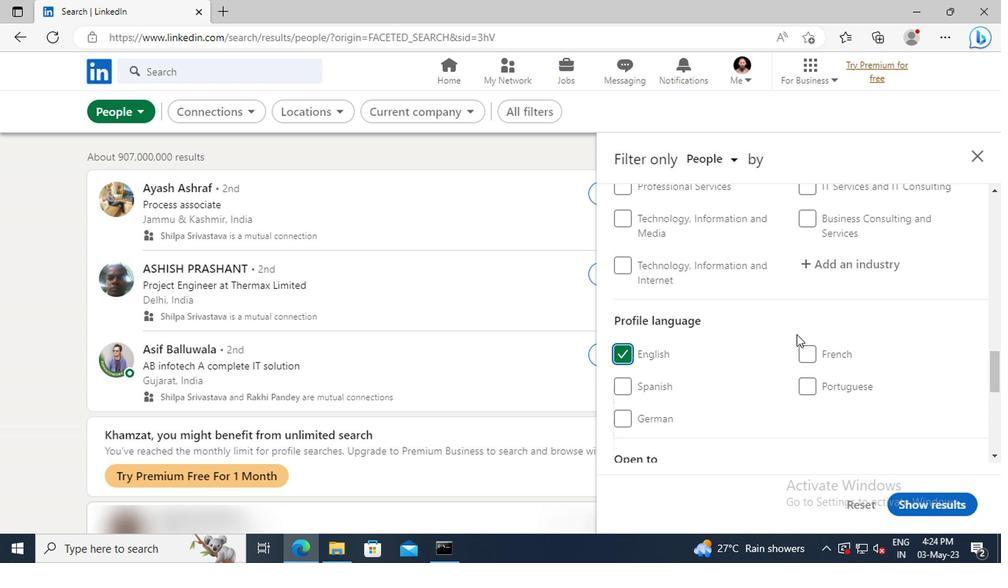 
Action: Mouse scrolled (794, 336) with delta (0, 0)
Screenshot: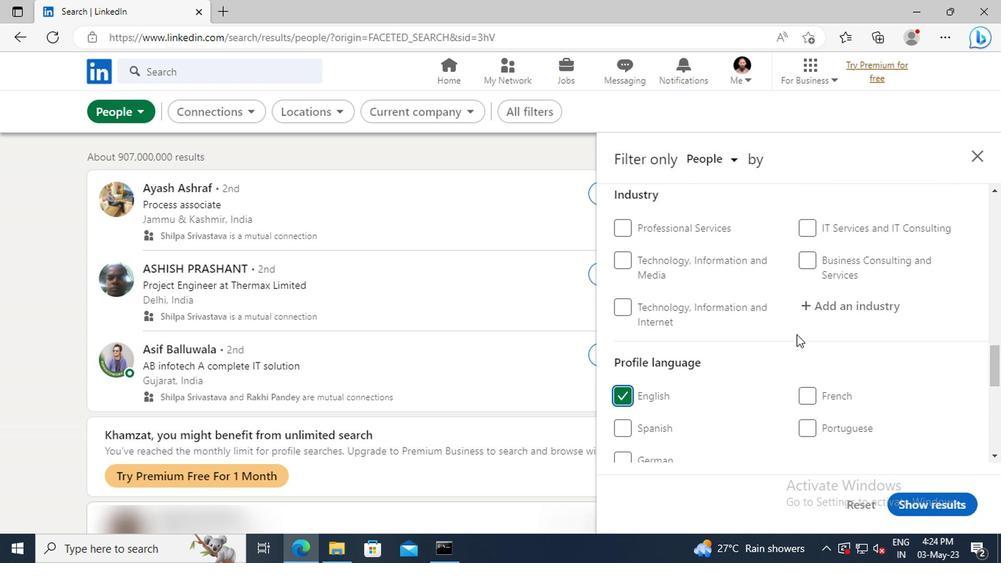 
Action: Mouse scrolled (794, 336) with delta (0, 0)
Screenshot: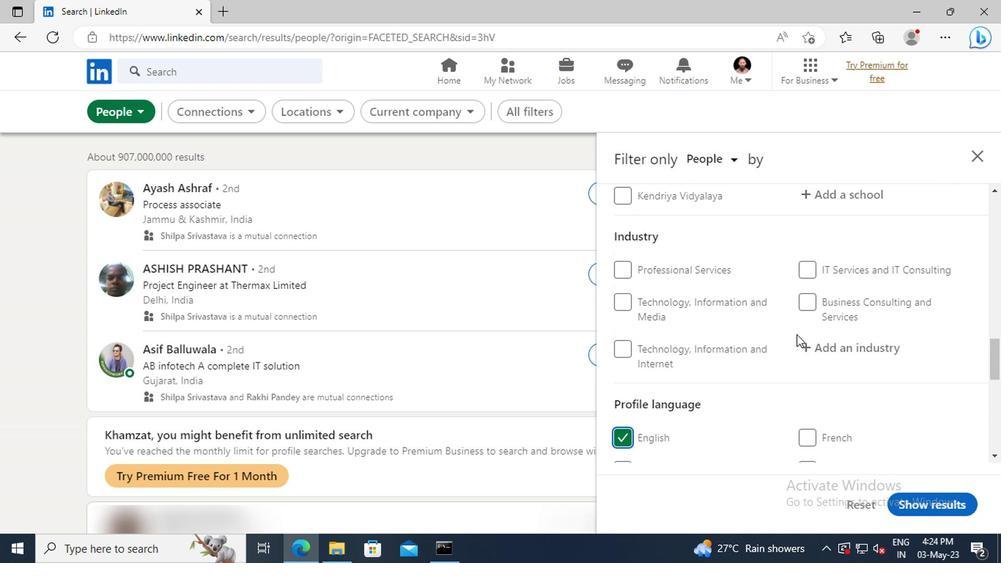 
Action: Mouse scrolled (794, 336) with delta (0, 0)
Screenshot: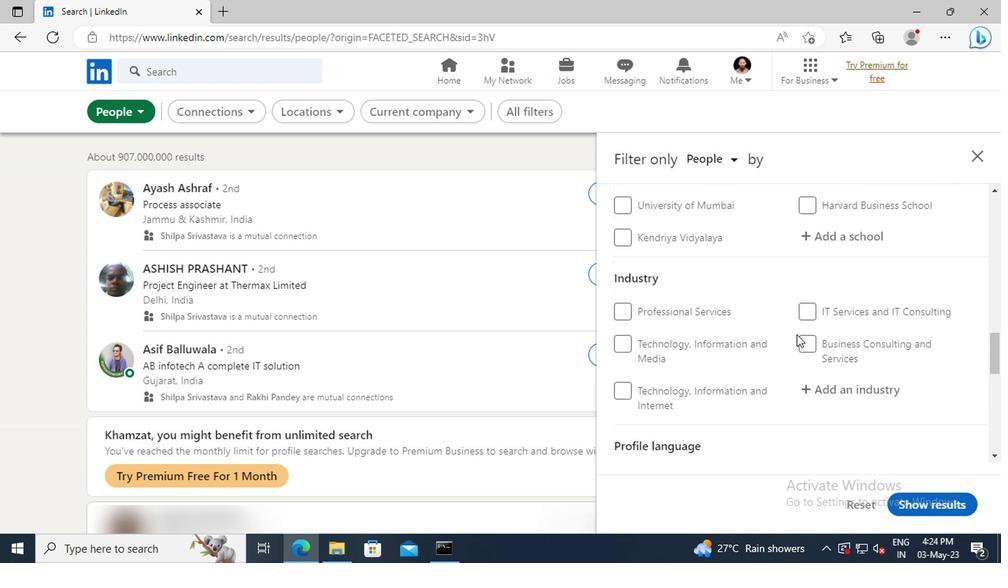 
Action: Mouse scrolled (794, 336) with delta (0, 0)
Screenshot: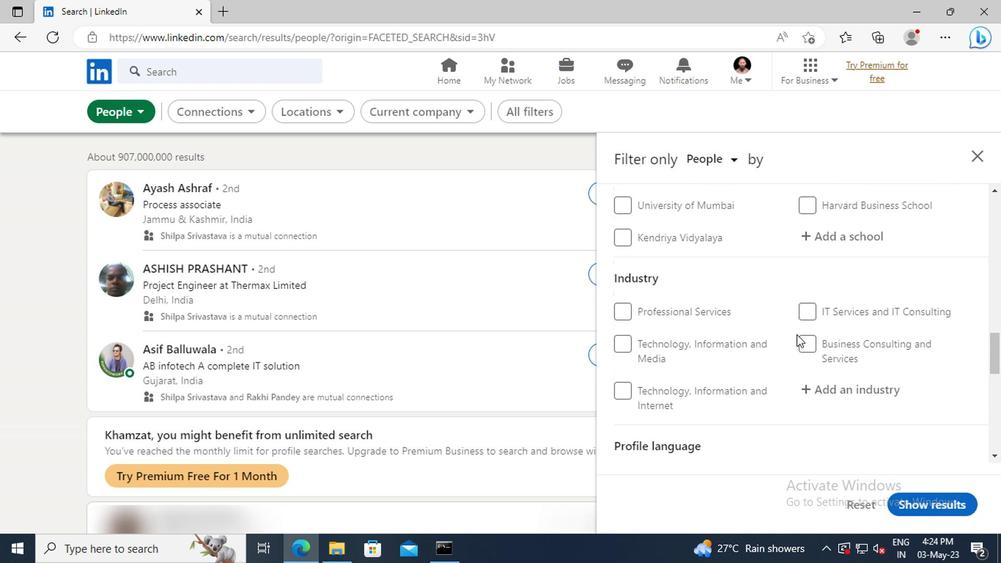 
Action: Mouse scrolled (794, 336) with delta (0, 0)
Screenshot: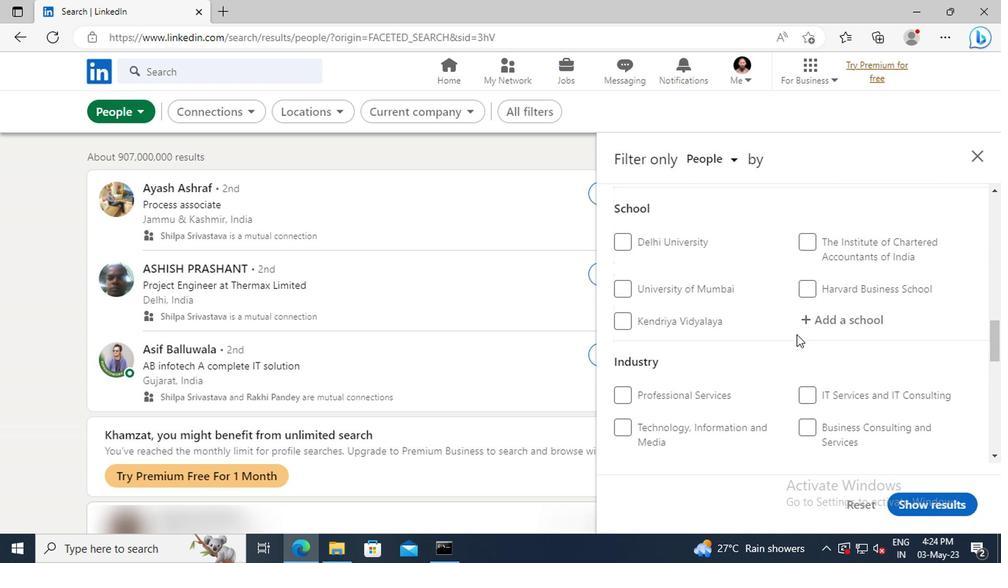 
Action: Mouse scrolled (794, 336) with delta (0, 0)
Screenshot: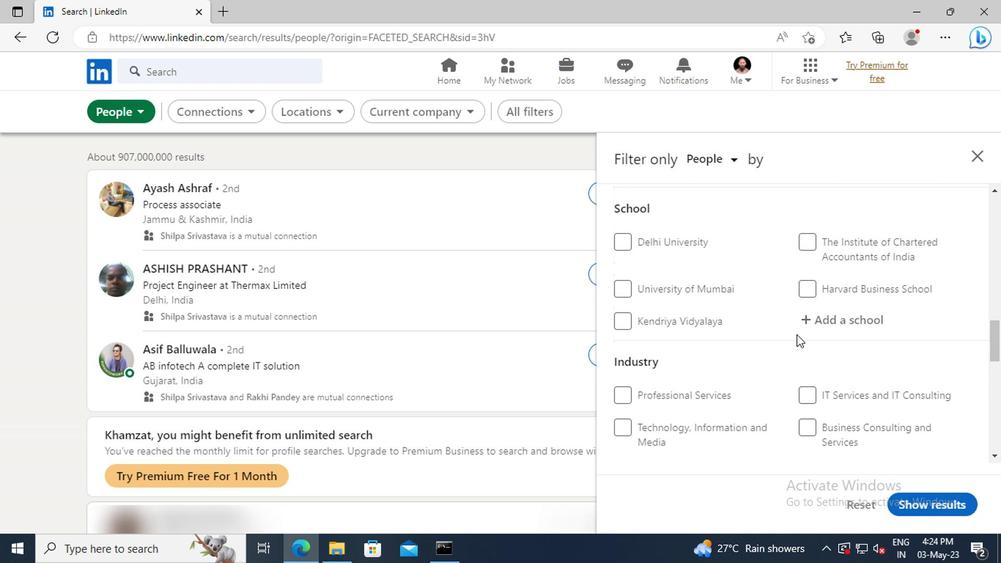 
Action: Mouse scrolled (794, 336) with delta (0, 0)
Screenshot: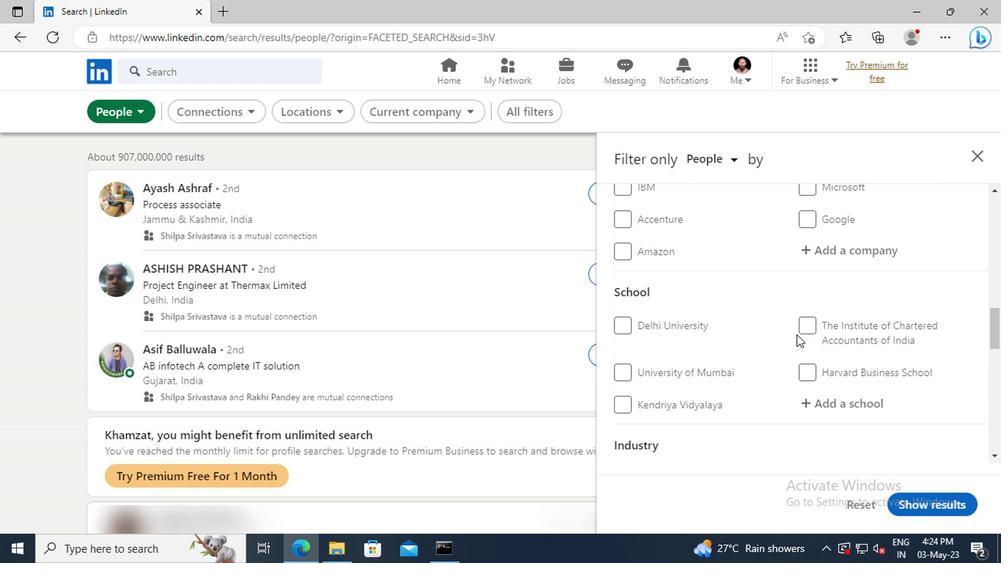 
Action: Mouse scrolled (794, 336) with delta (0, 0)
Screenshot: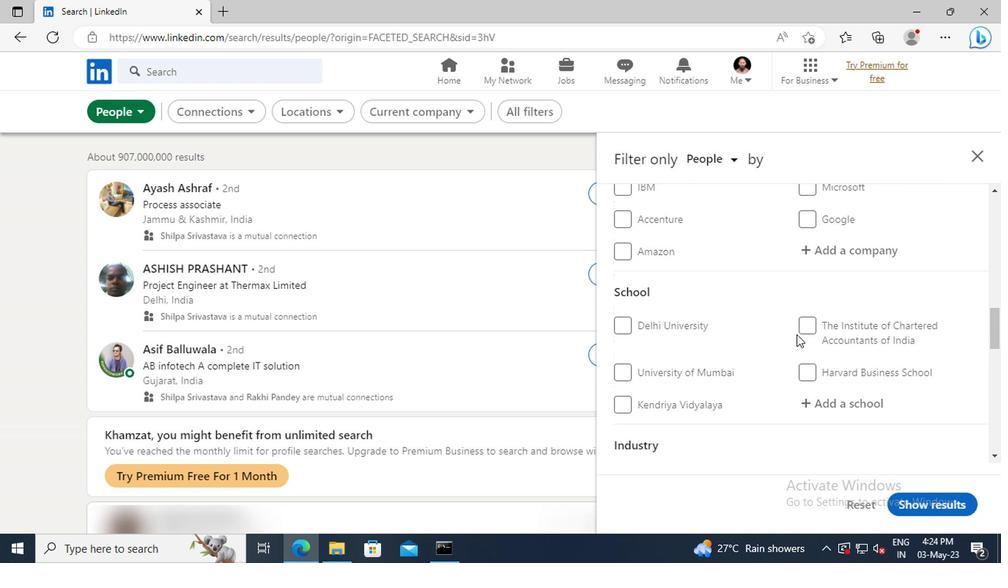 
Action: Mouse scrolled (794, 336) with delta (0, 0)
Screenshot: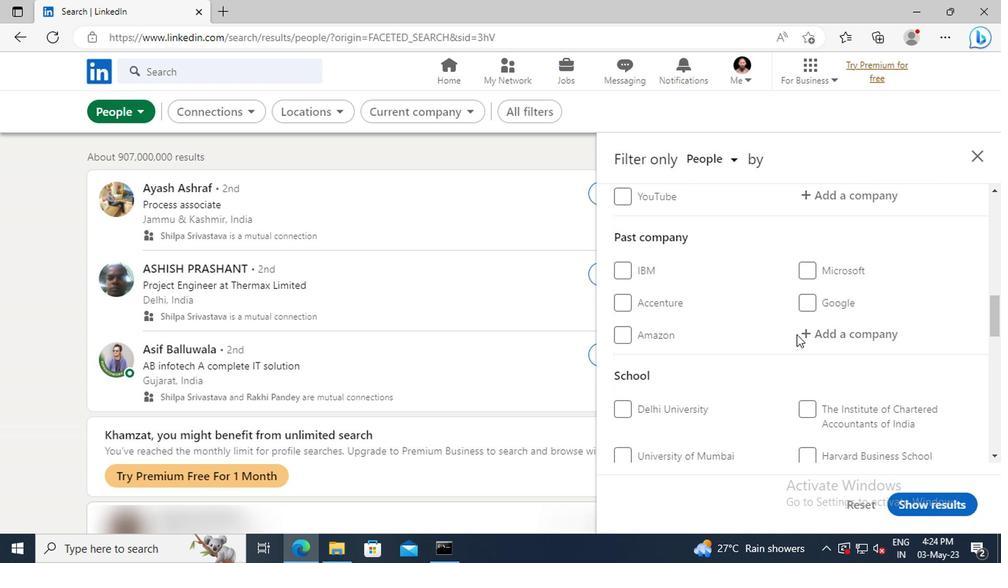 
Action: Mouse scrolled (794, 336) with delta (0, 0)
Screenshot: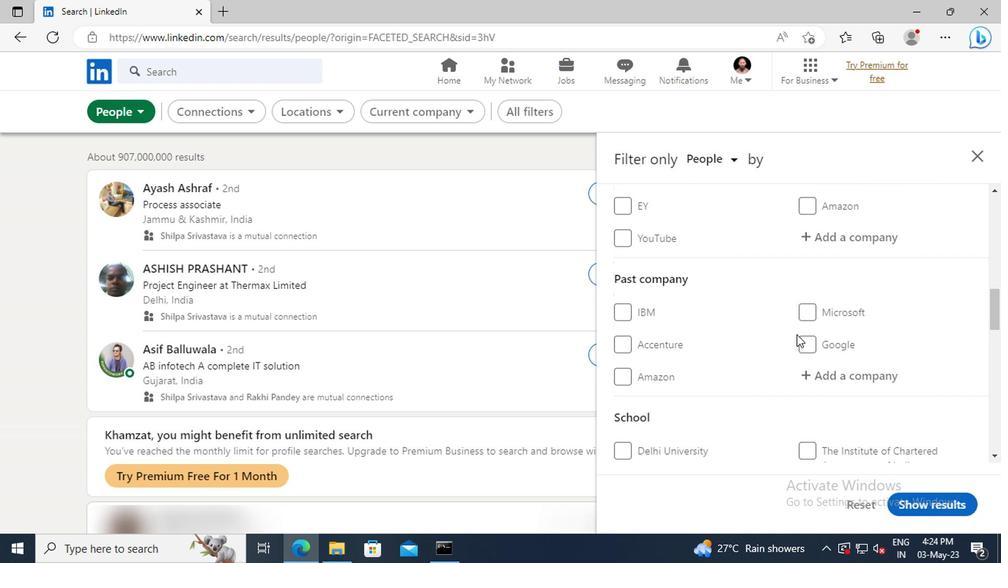
Action: Mouse scrolled (794, 336) with delta (0, 0)
Screenshot: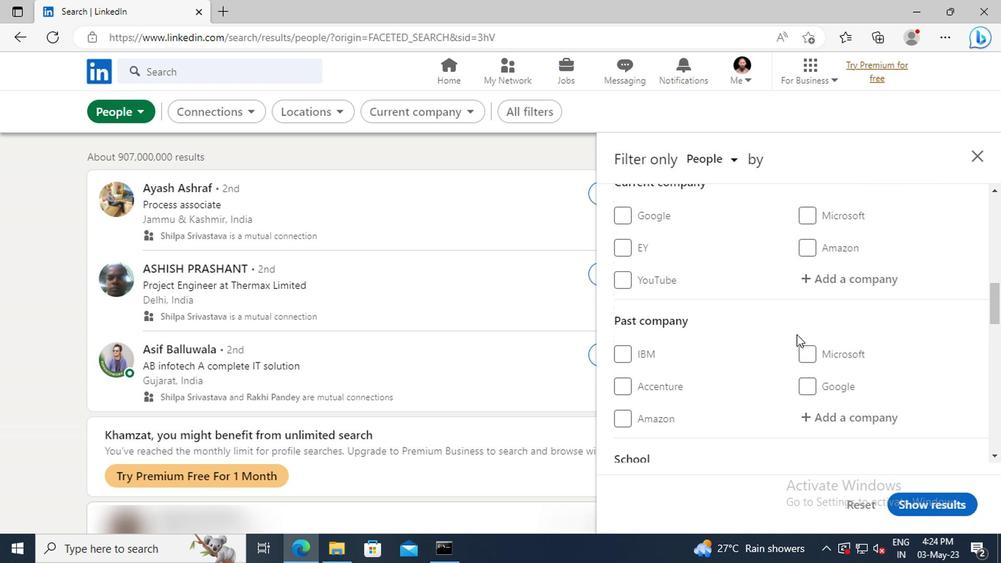 
Action: Mouse moved to (803, 325)
Screenshot: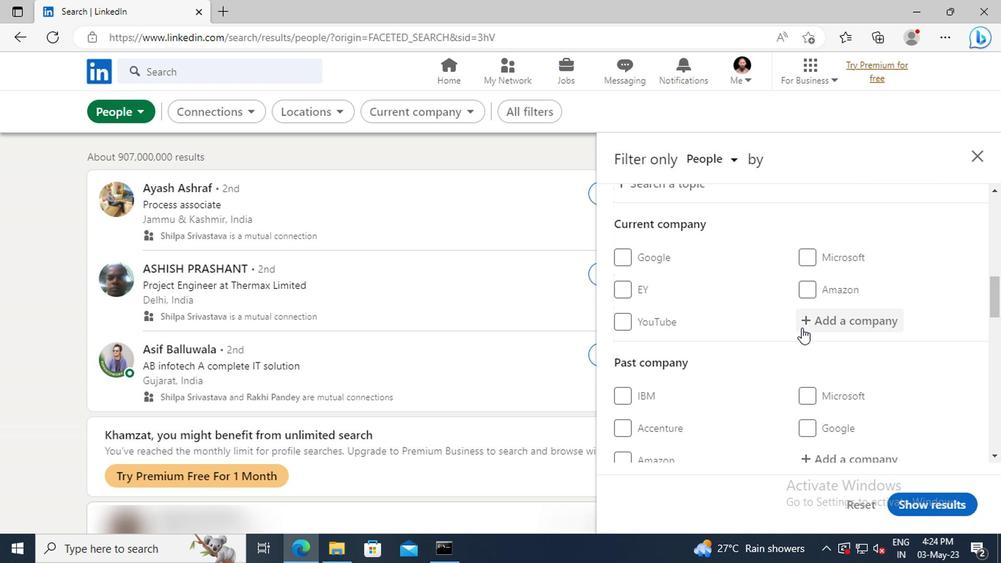 
Action: Mouse pressed left at (803, 325)
Screenshot: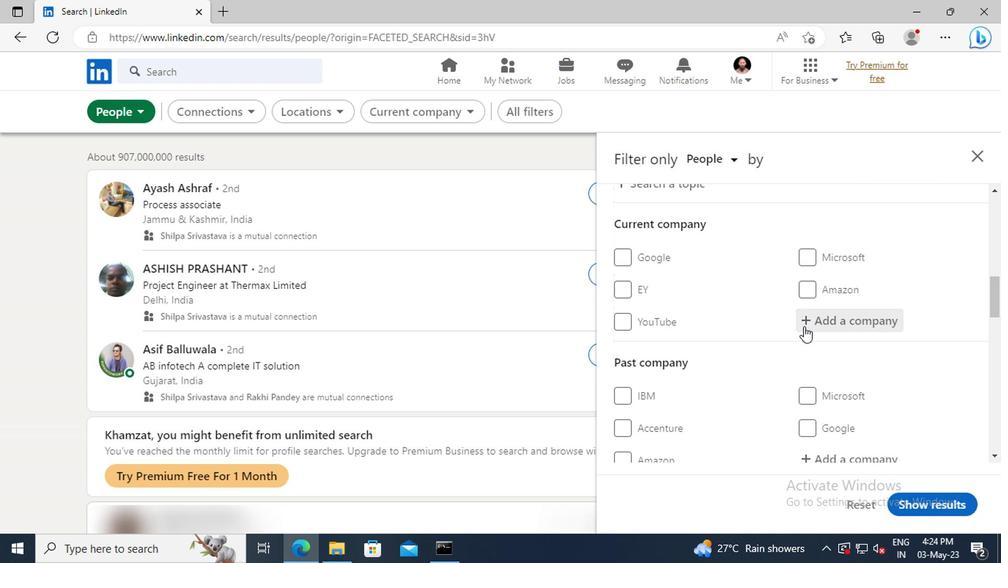 
Action: Key pressed <Key.shift><Key.shift><Key.shift>IFFCO<Key.space><Key.shift>GR
Screenshot: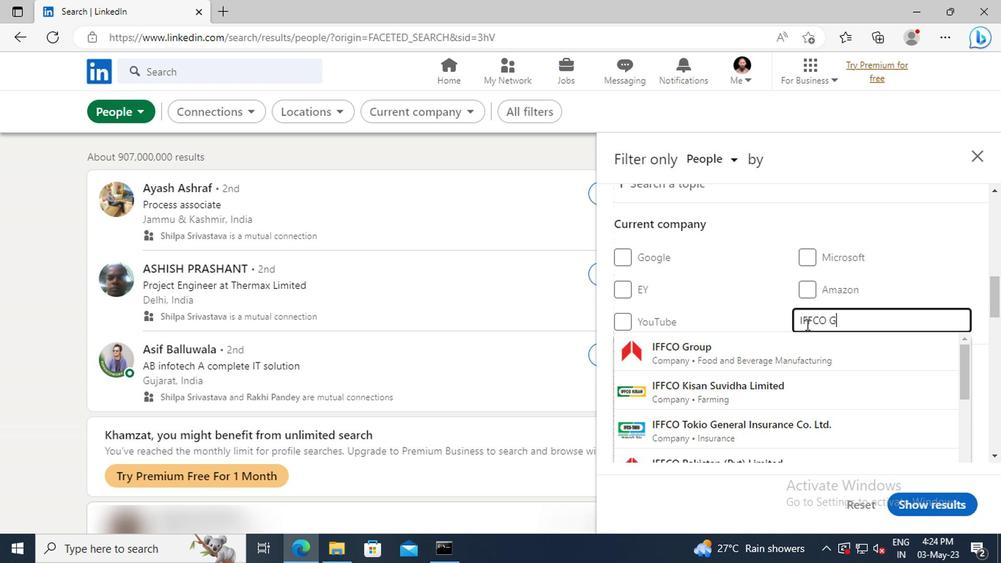 
Action: Mouse moved to (803, 344)
Screenshot: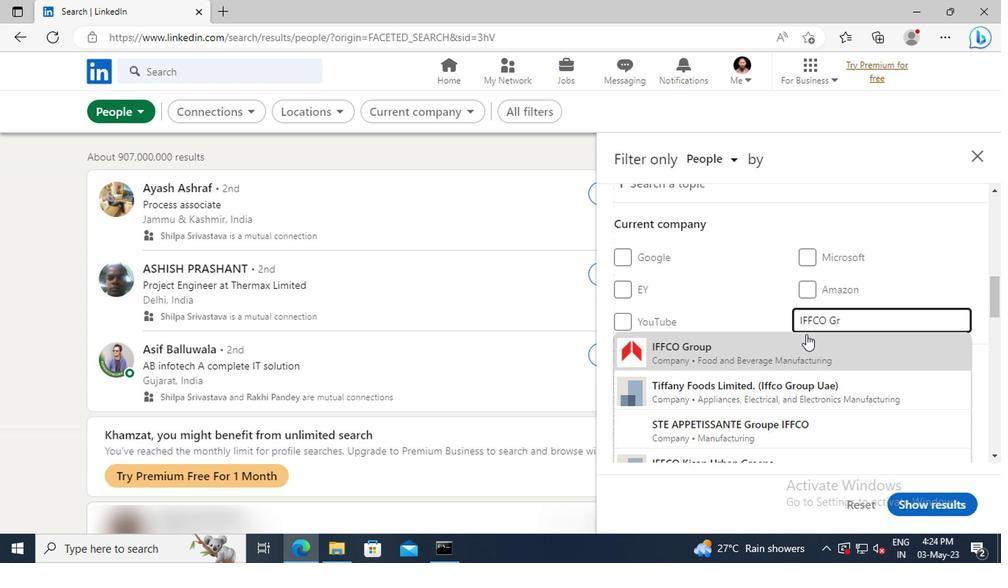 
Action: Mouse pressed left at (803, 344)
Screenshot: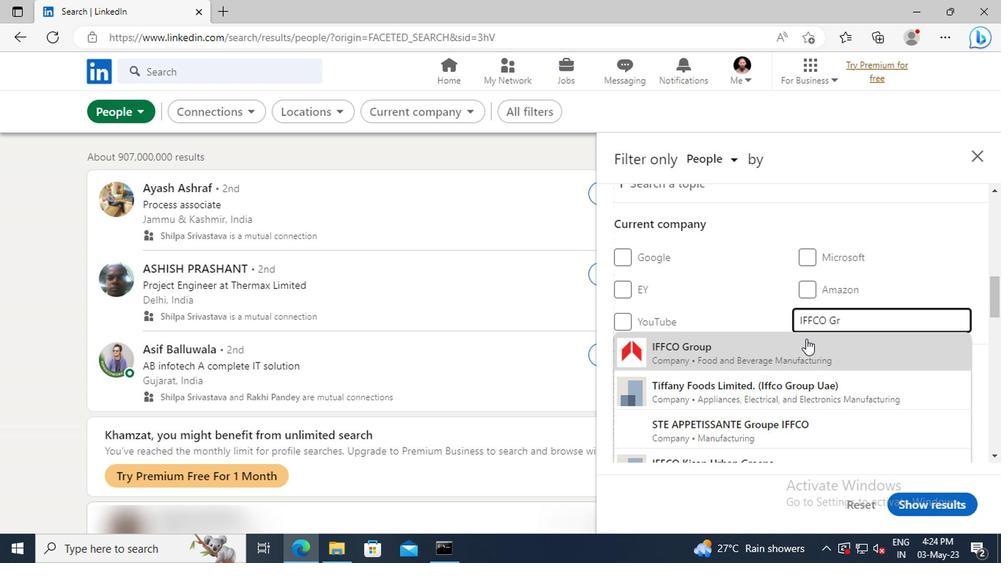 
Action: Mouse scrolled (803, 343) with delta (0, -1)
Screenshot: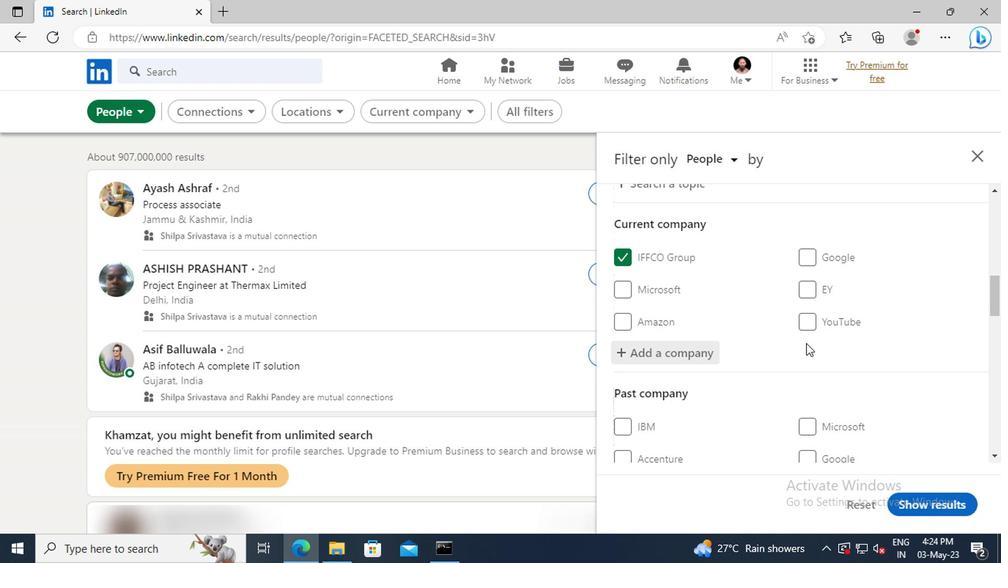 
Action: Mouse moved to (803, 332)
Screenshot: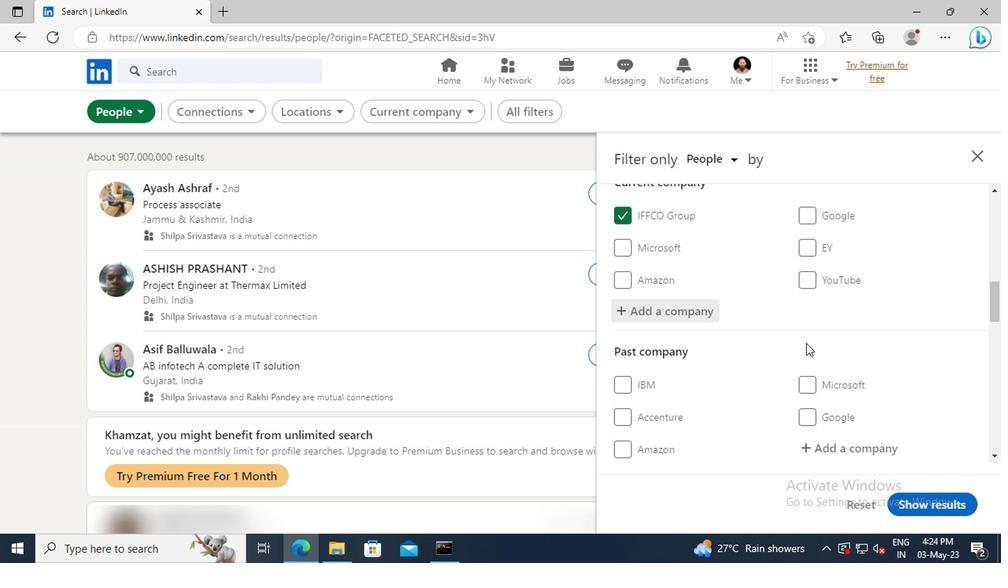 
Action: Mouse scrolled (803, 332) with delta (0, 0)
Screenshot: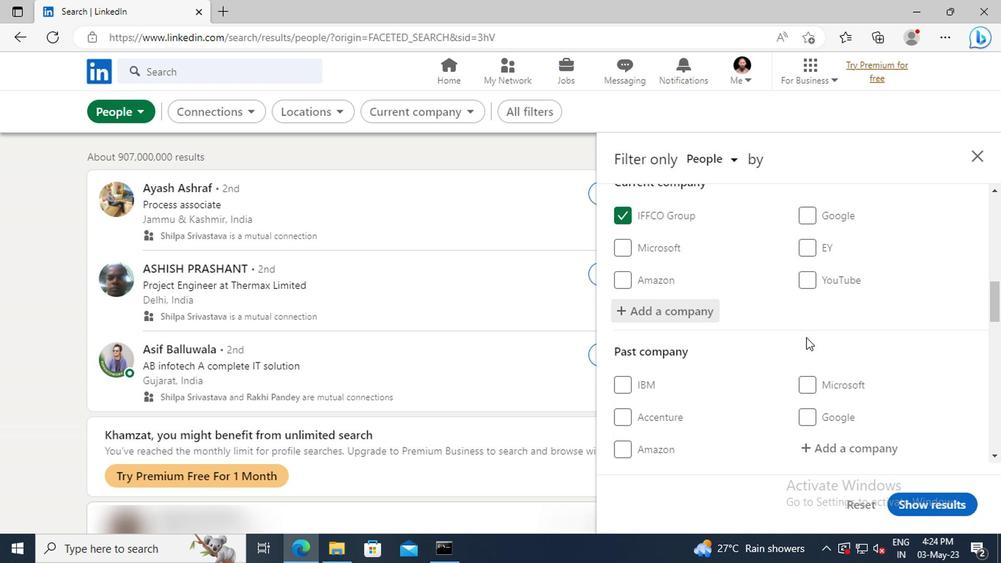 
Action: Mouse scrolled (803, 332) with delta (0, 0)
Screenshot: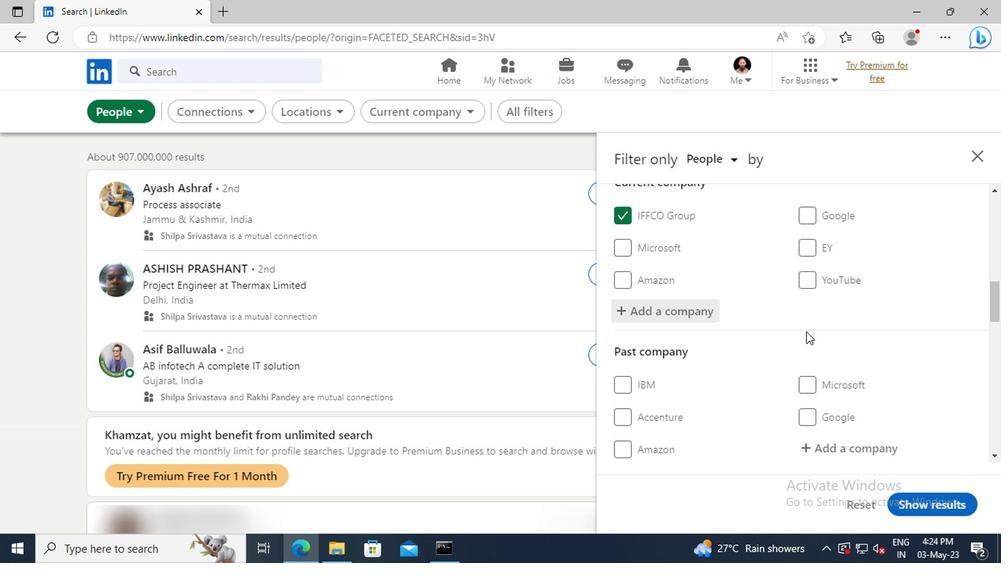 
Action: Mouse moved to (800, 309)
Screenshot: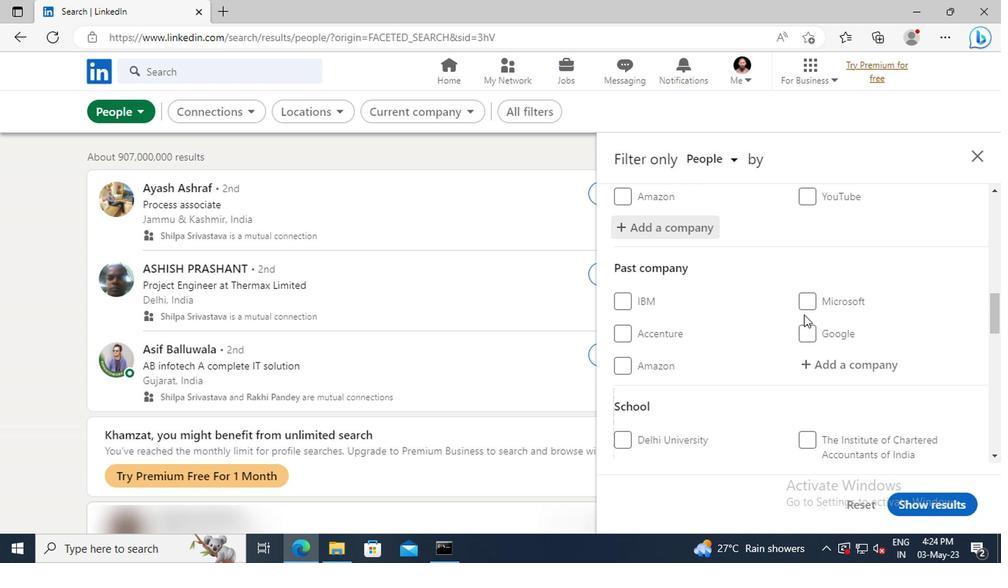 
Action: Mouse scrolled (800, 308) with delta (0, 0)
Screenshot: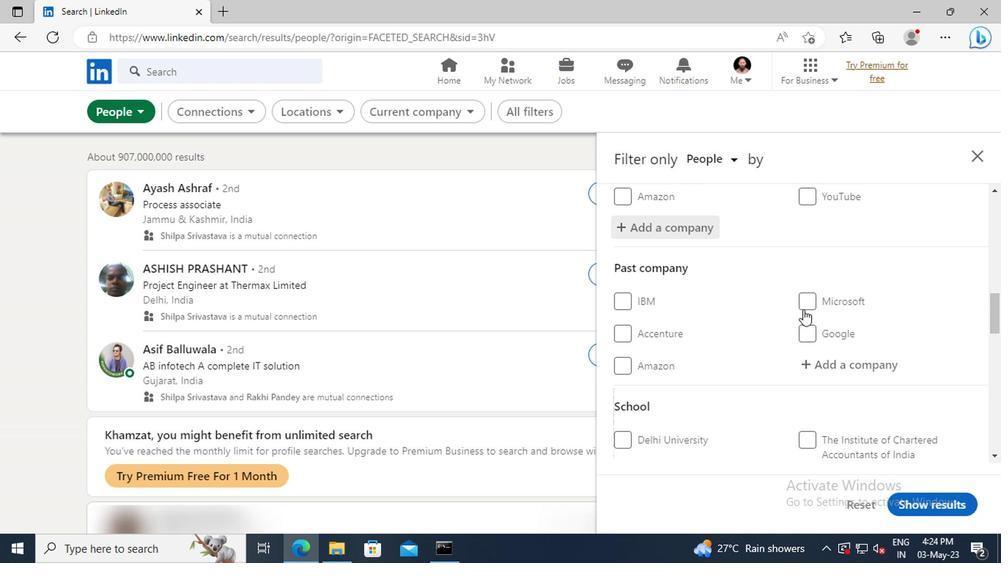 
Action: Mouse scrolled (800, 308) with delta (0, 0)
Screenshot: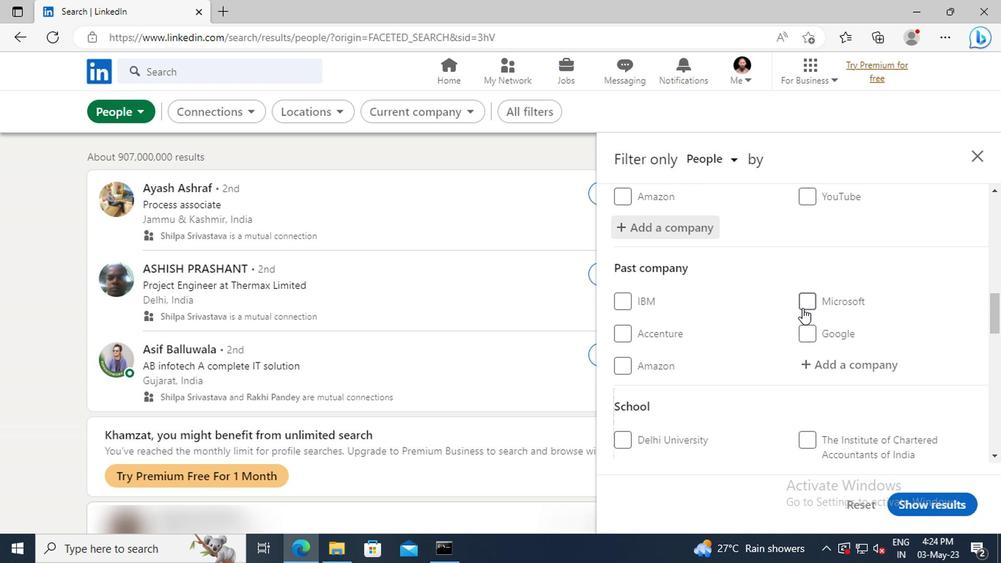 
Action: Mouse scrolled (800, 308) with delta (0, 0)
Screenshot: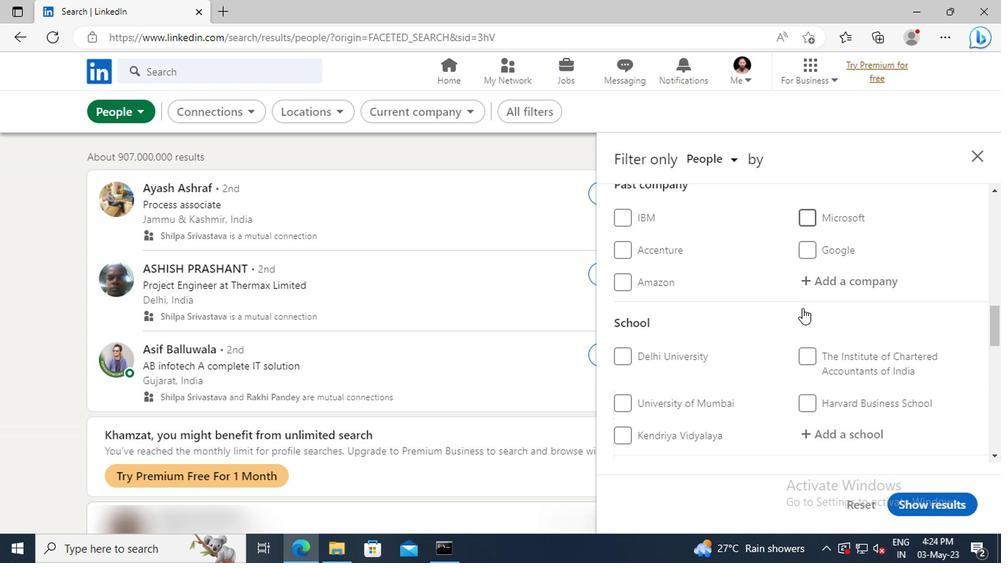 
Action: Mouse scrolled (800, 308) with delta (0, 0)
Screenshot: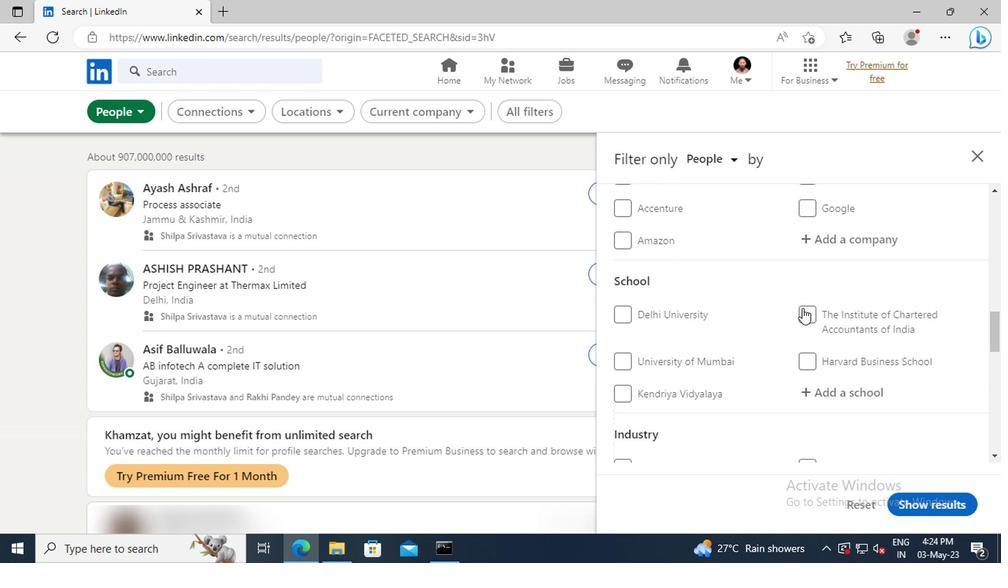 
Action: Mouse scrolled (800, 308) with delta (0, 0)
Screenshot: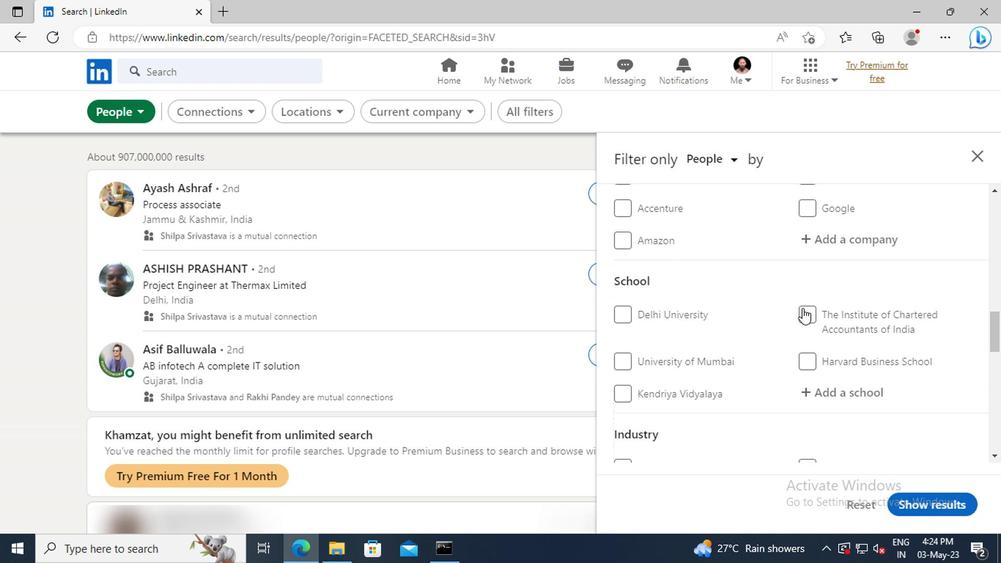 
Action: Mouse moved to (805, 309)
Screenshot: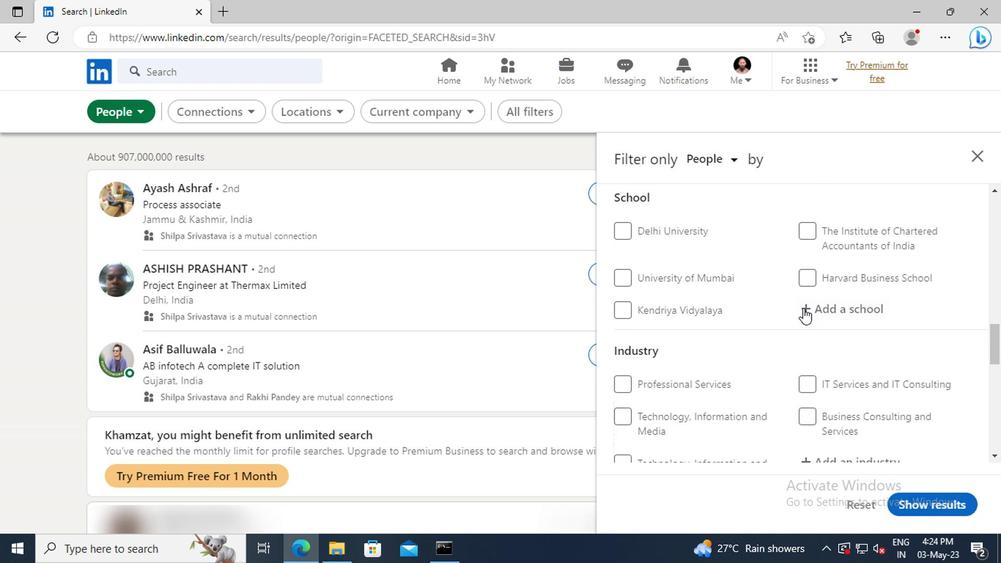 
Action: Mouse pressed left at (805, 309)
Screenshot: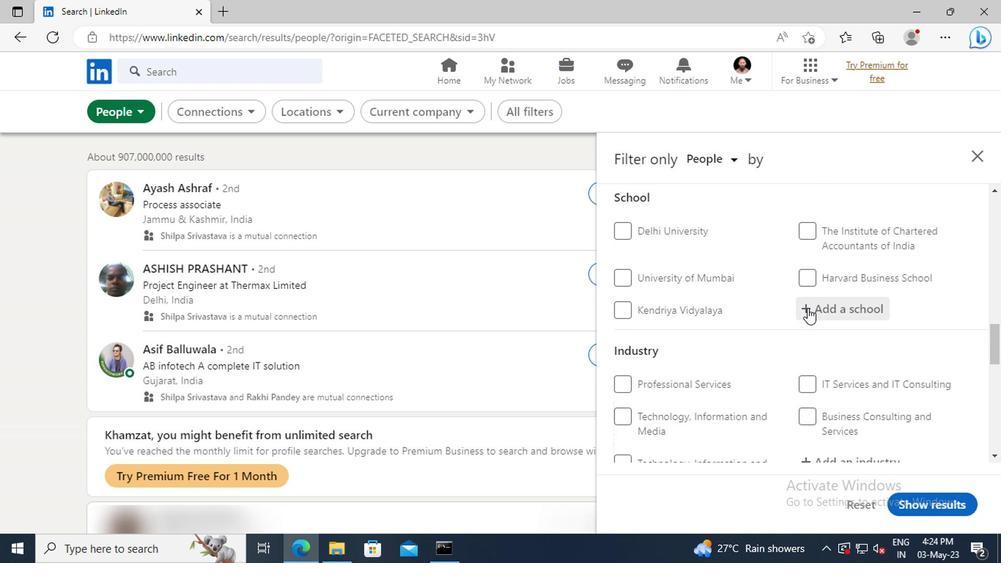 
Action: Key pressed <Key.shift>NARASARAOPETA<Key.space><Key.shift>EN
Screenshot: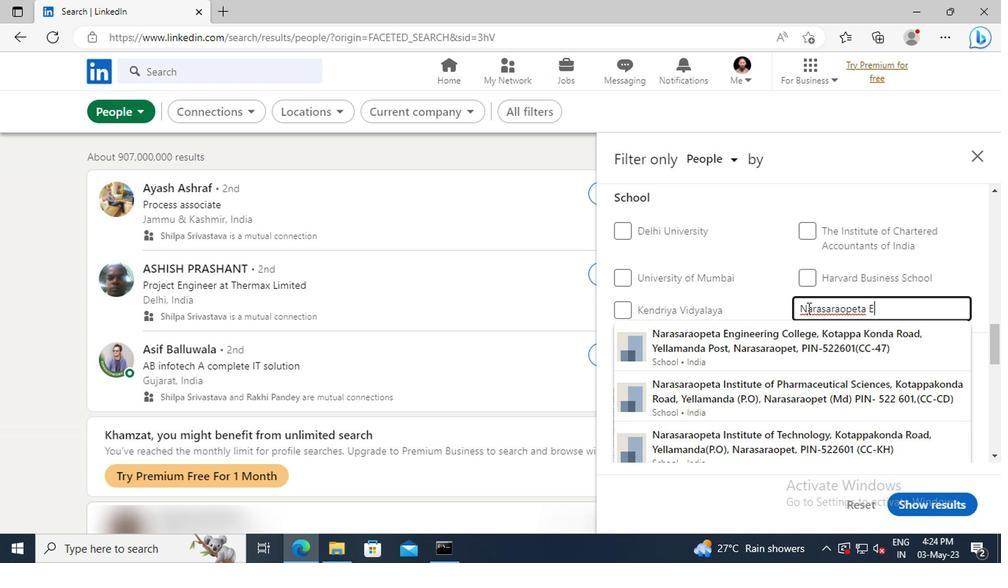 
Action: Mouse moved to (813, 341)
Screenshot: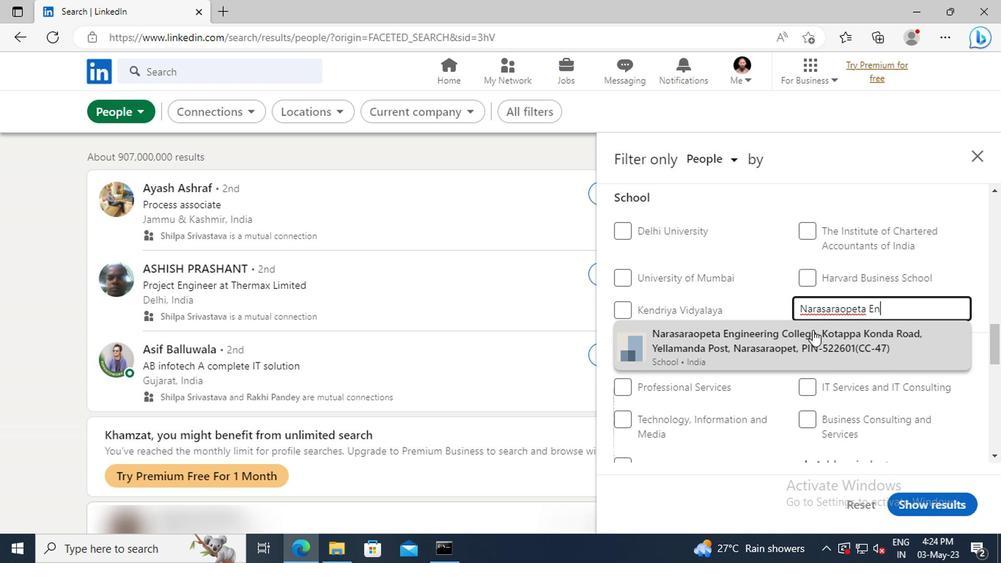 
Action: Mouse pressed left at (813, 341)
Screenshot: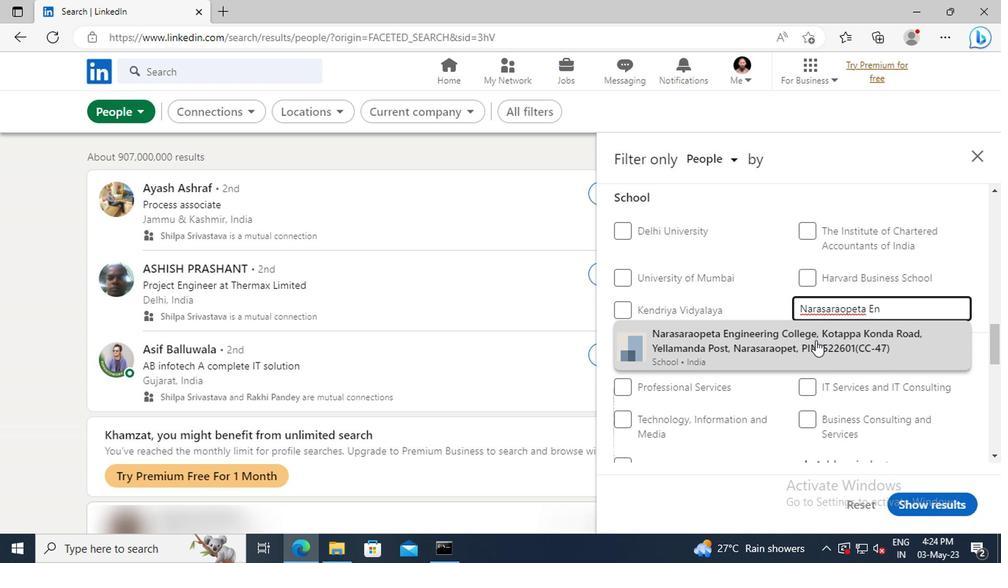 
Action: Mouse scrolled (813, 341) with delta (0, 0)
Screenshot: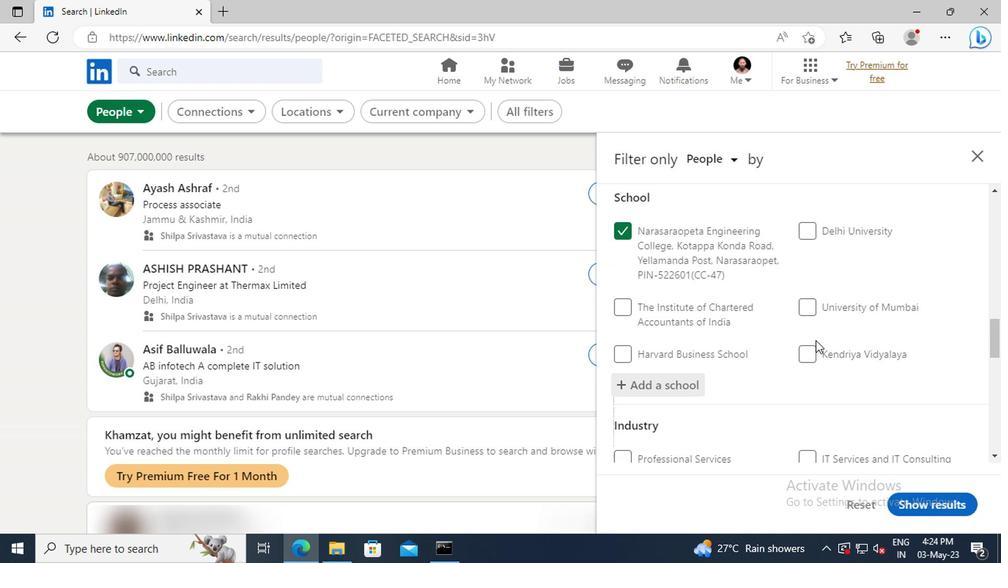 
Action: Mouse scrolled (813, 341) with delta (0, 0)
Screenshot: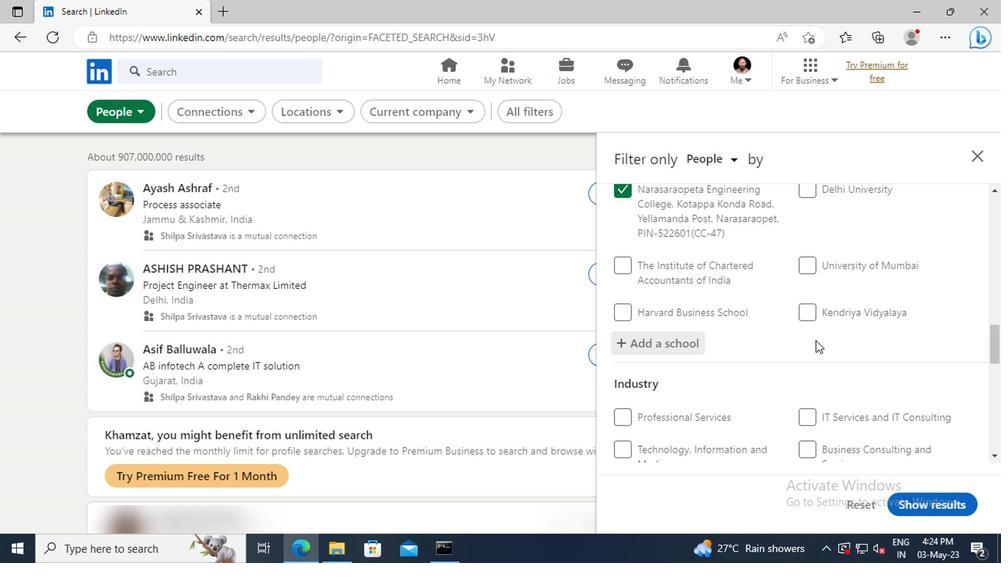
Action: Mouse scrolled (813, 341) with delta (0, 0)
Screenshot: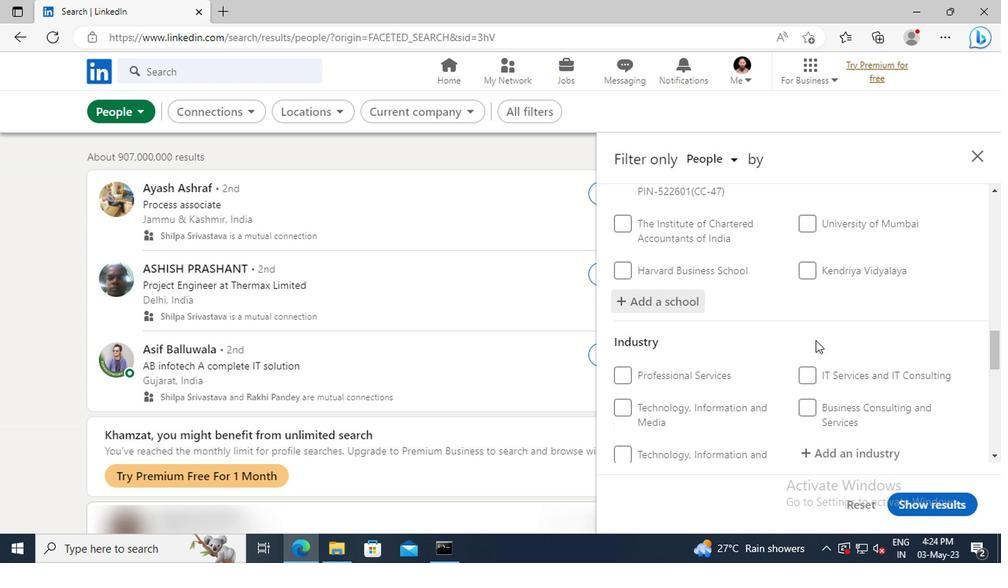 
Action: Mouse scrolled (813, 341) with delta (0, 0)
Screenshot: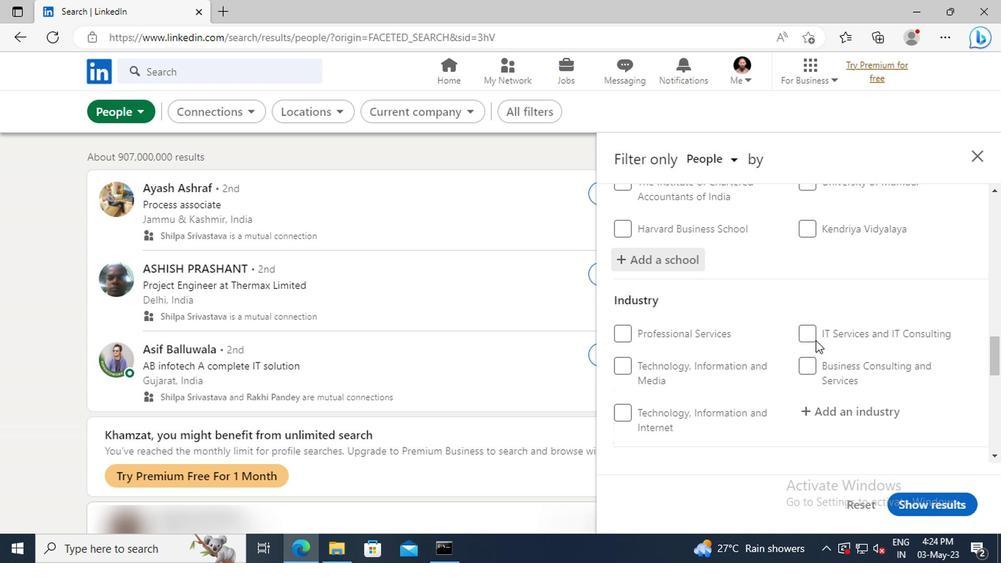 
Action: Mouse moved to (817, 369)
Screenshot: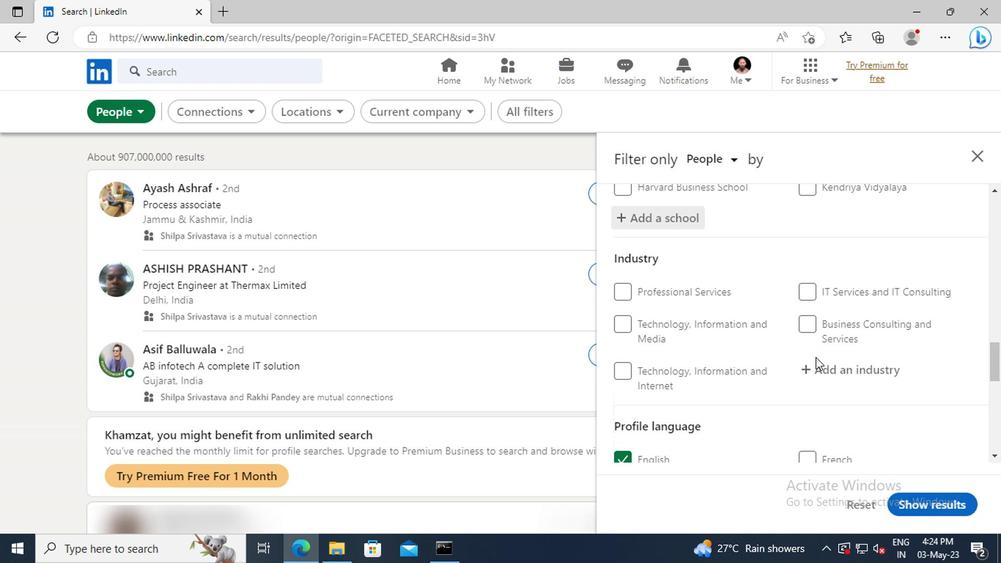 
Action: Mouse pressed left at (817, 369)
Screenshot: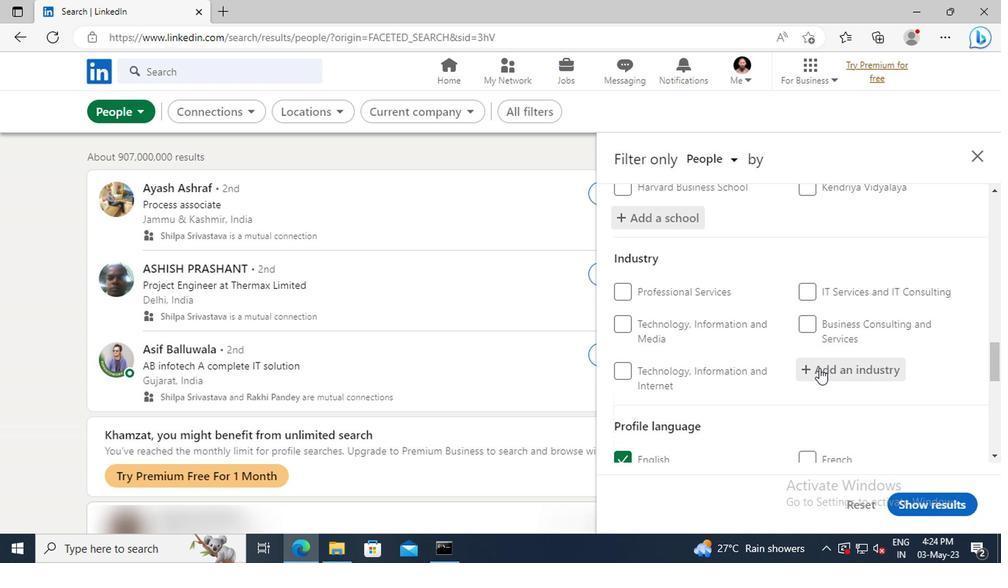 
Action: Key pressed <Key.shift>WASTE<Key.space><Key.shift>COL
Screenshot: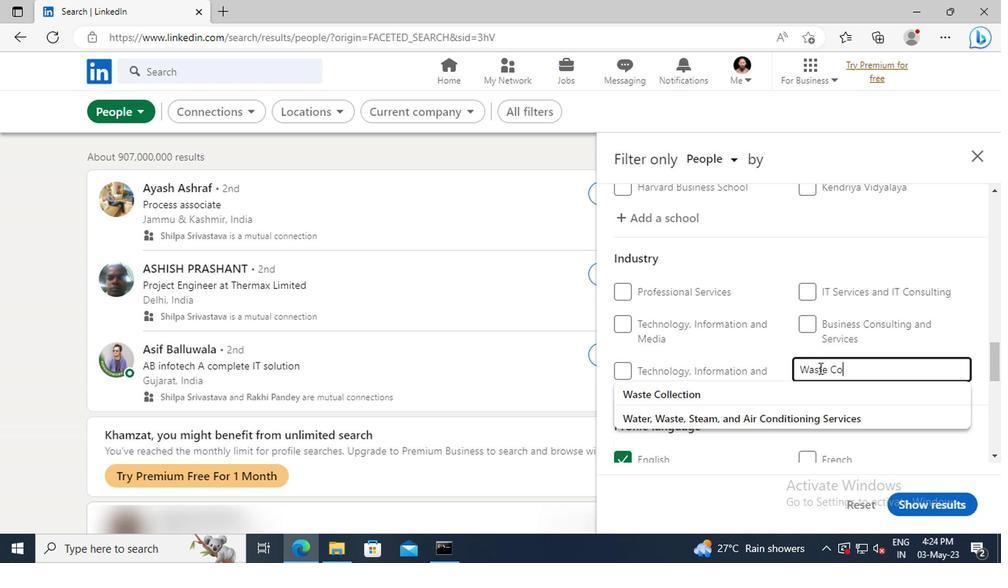 
Action: Mouse moved to (825, 391)
Screenshot: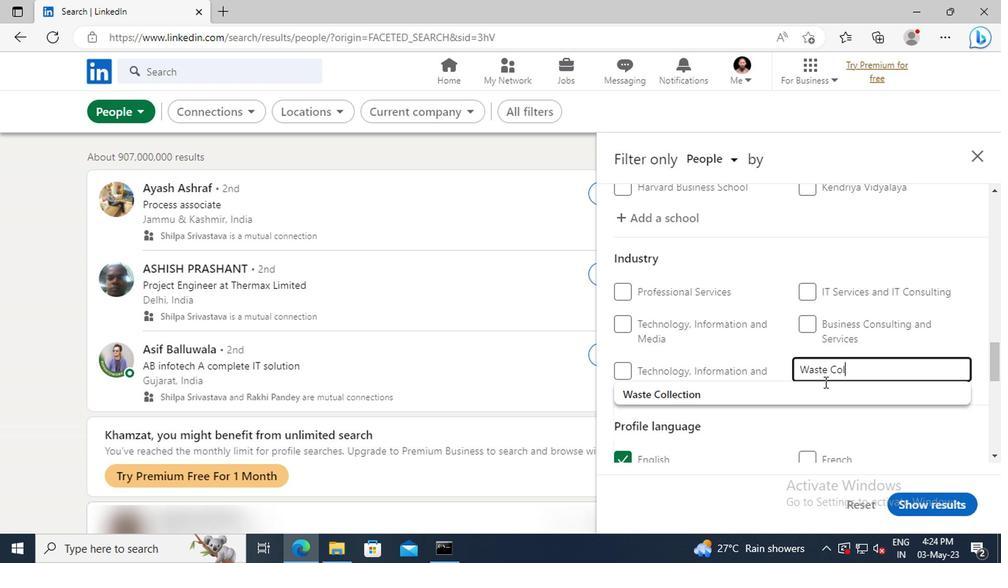 
Action: Mouse pressed left at (825, 391)
Screenshot: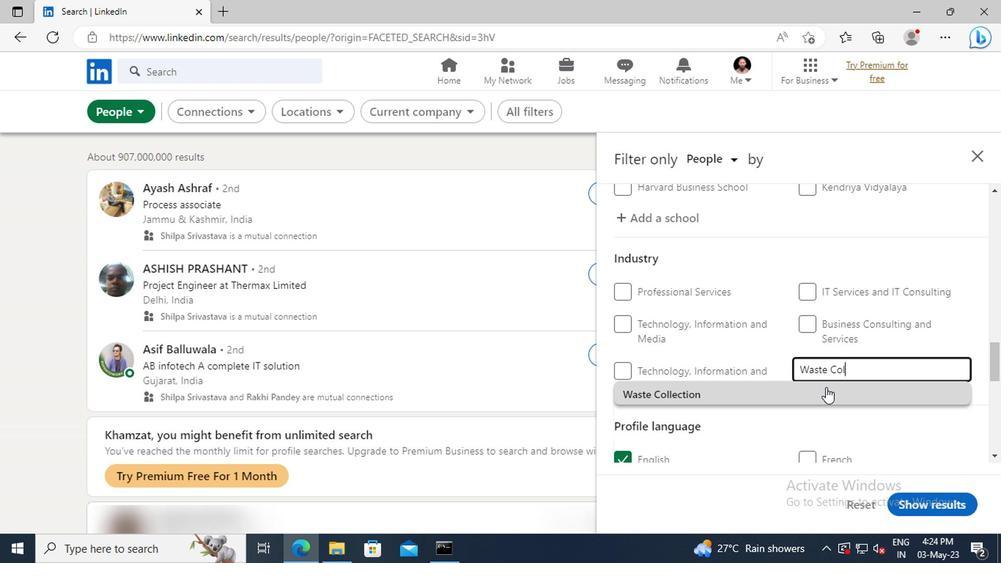 
Action: Mouse scrolled (825, 390) with delta (0, 0)
Screenshot: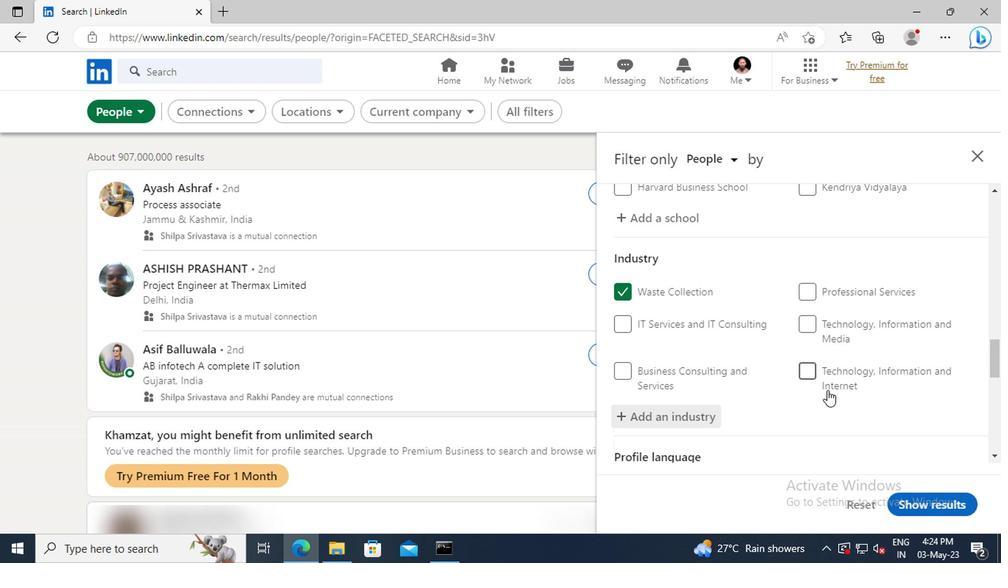 
Action: Mouse scrolled (825, 390) with delta (0, 0)
Screenshot: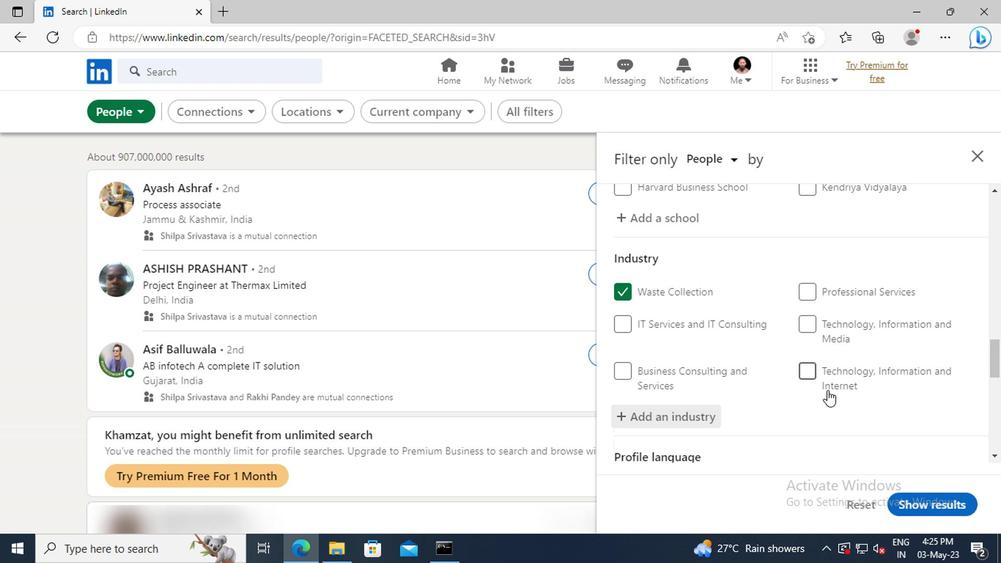 
Action: Mouse scrolled (825, 390) with delta (0, 0)
Screenshot: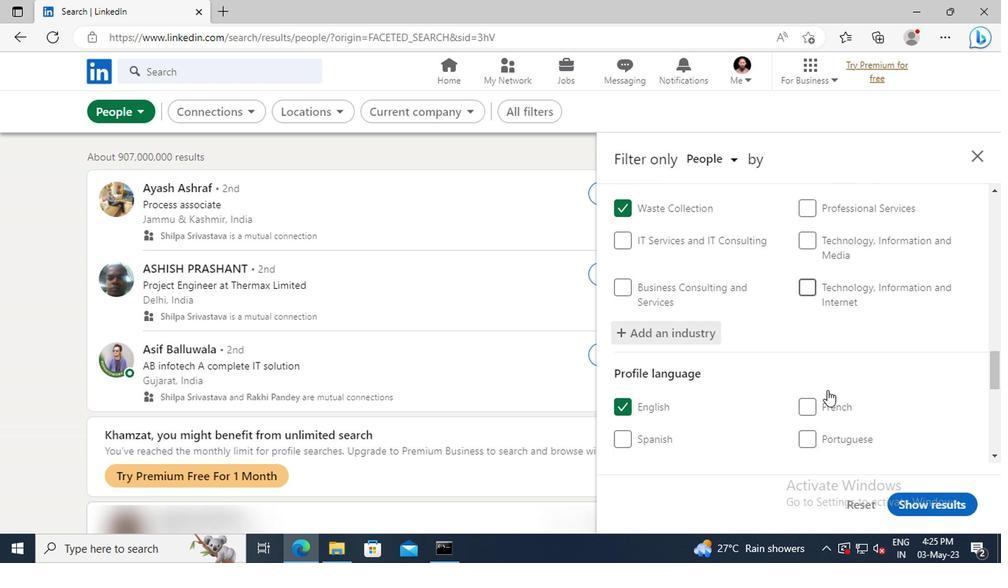 
Action: Mouse scrolled (825, 390) with delta (0, 0)
Screenshot: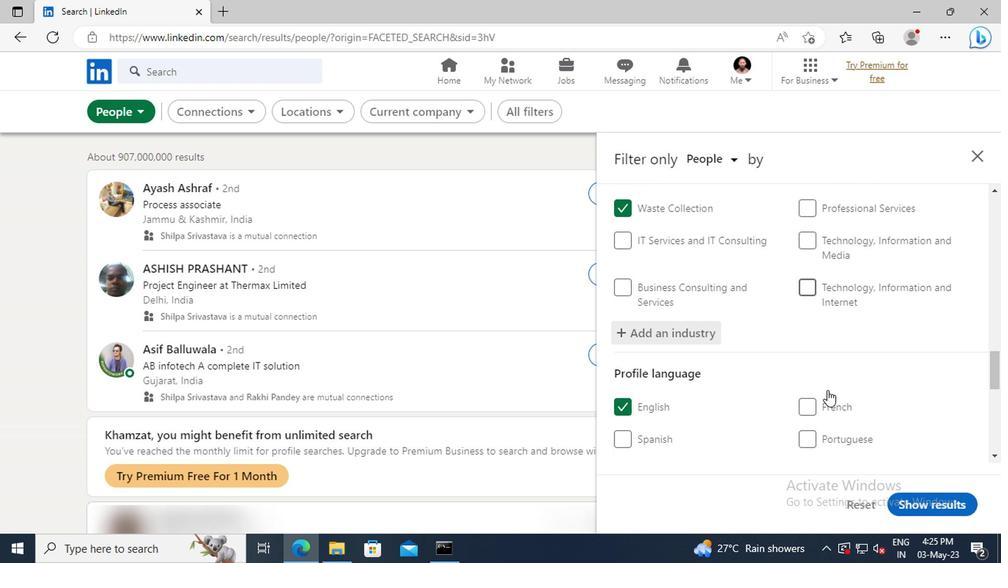 
Action: Mouse scrolled (825, 390) with delta (0, 0)
Screenshot: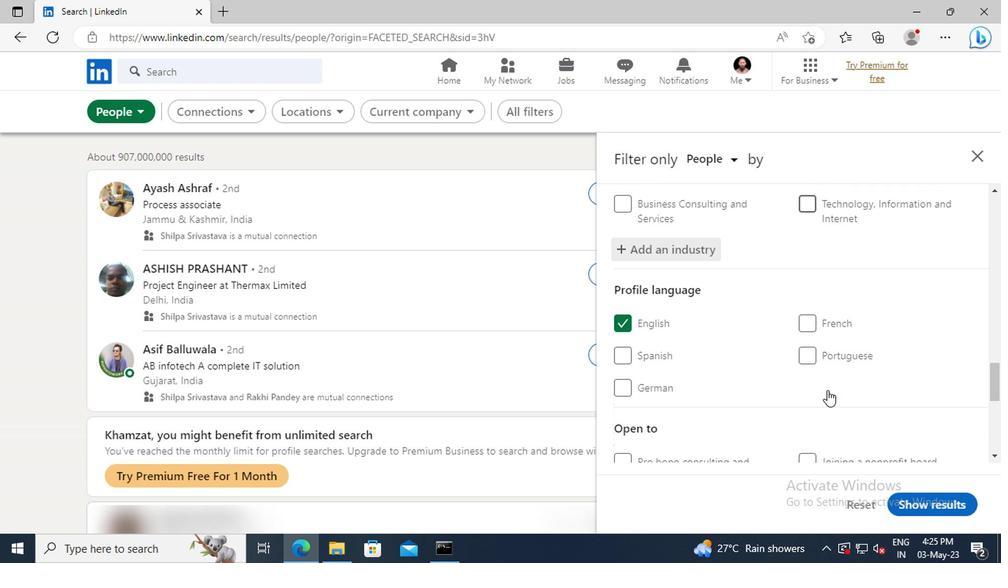 
Action: Mouse scrolled (825, 390) with delta (0, 0)
Screenshot: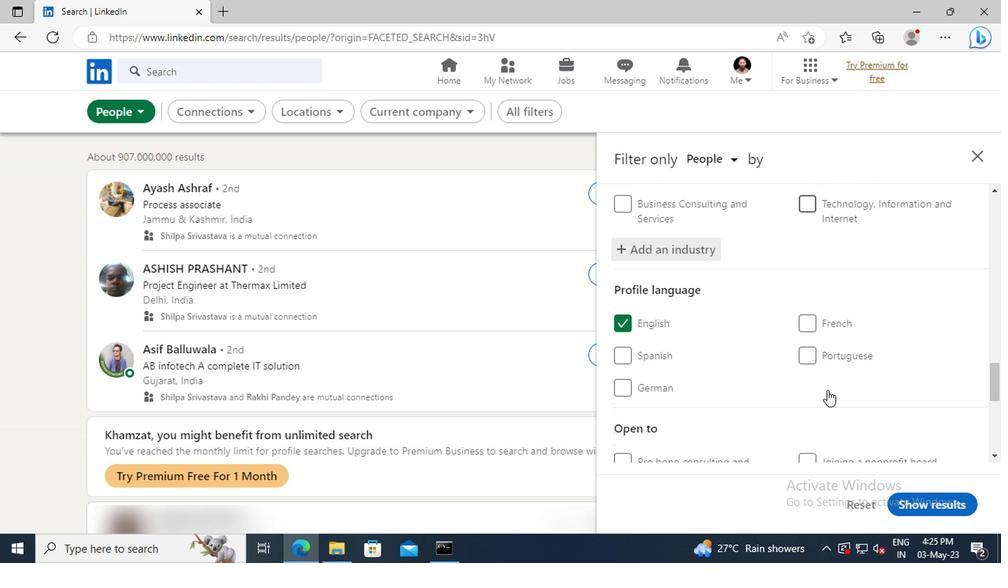 
Action: Mouse moved to (824, 368)
Screenshot: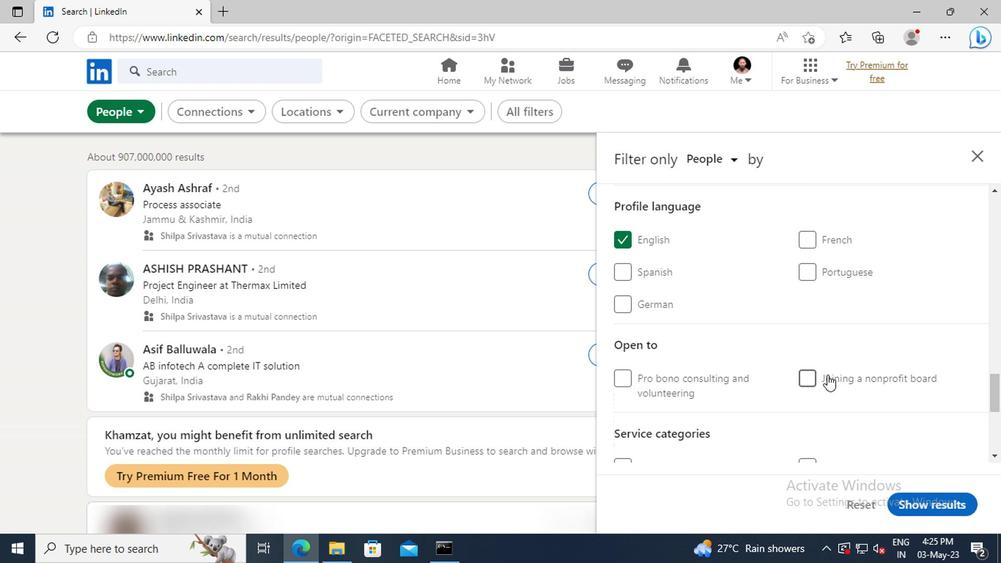 
Action: Mouse scrolled (824, 368) with delta (0, 0)
Screenshot: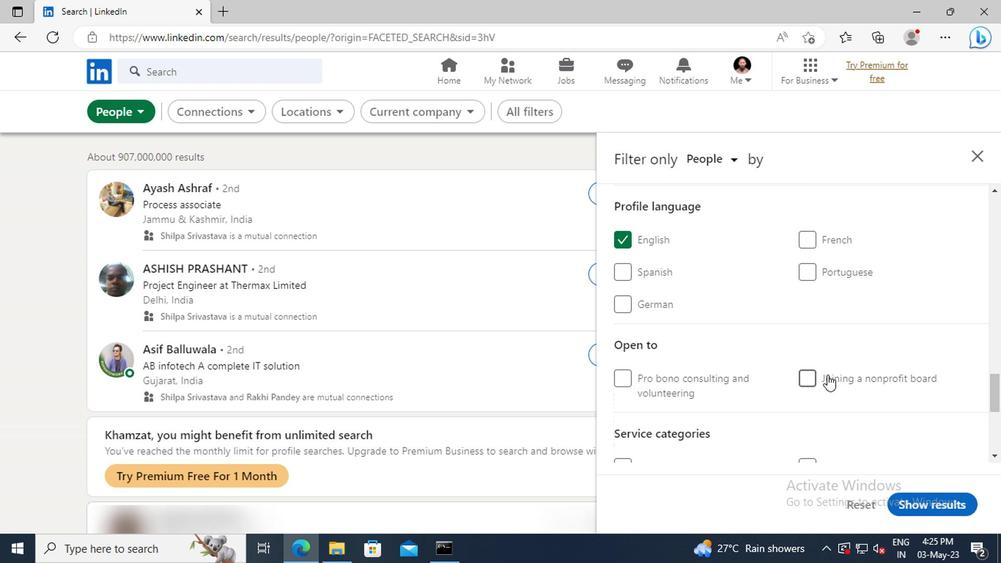 
Action: Mouse moved to (824, 367)
Screenshot: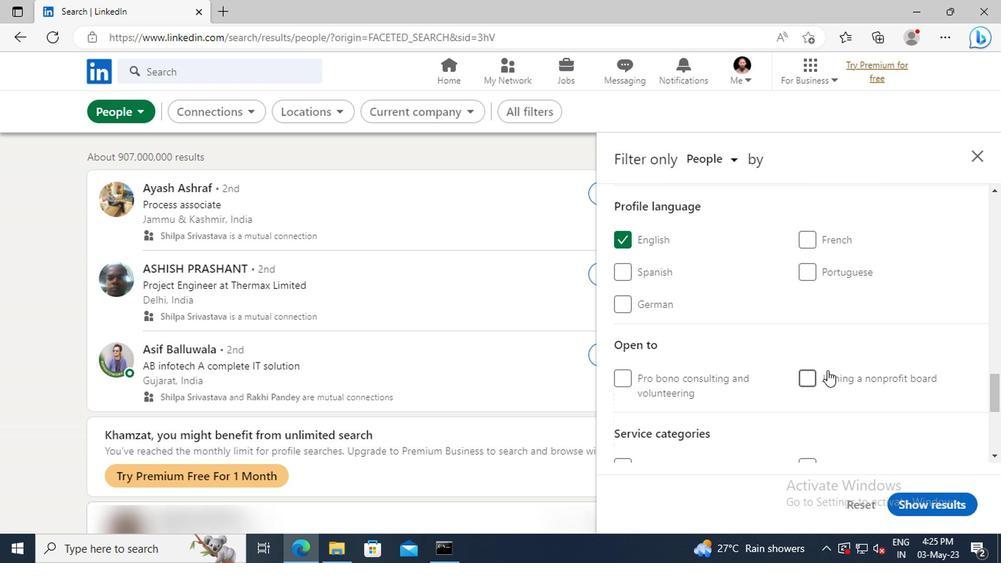 
Action: Mouse scrolled (824, 366) with delta (0, 0)
Screenshot: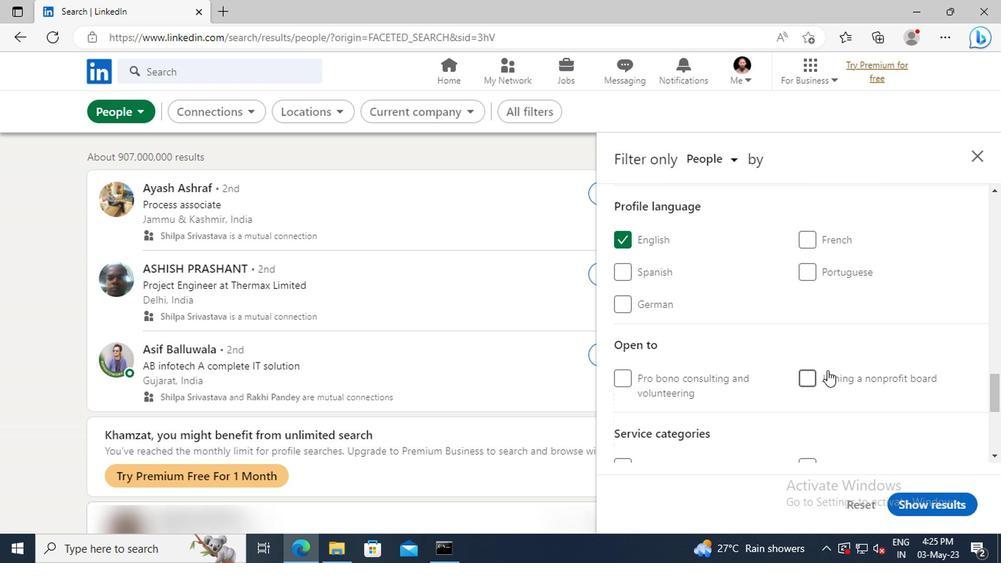 
Action: Mouse moved to (820, 347)
Screenshot: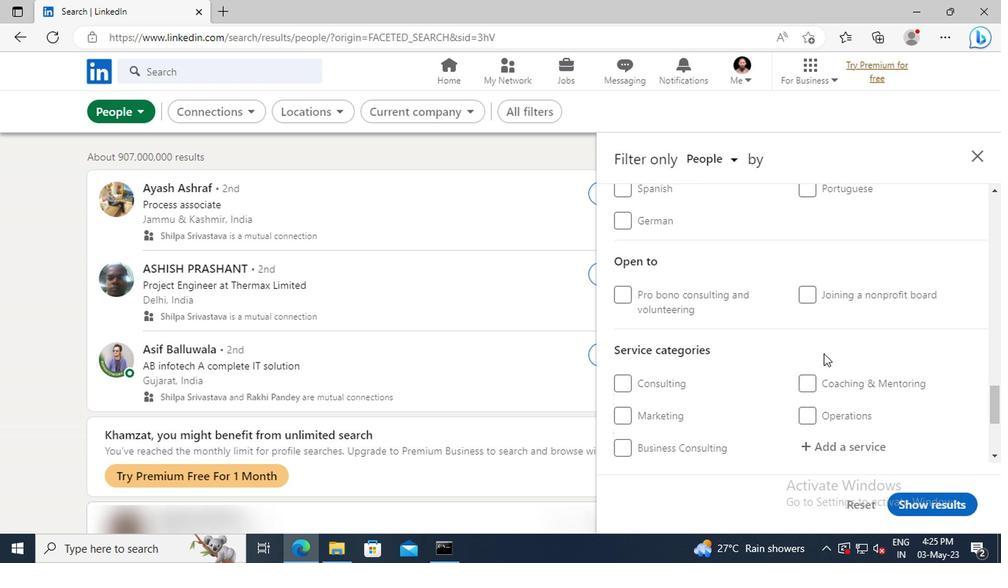 
Action: Mouse scrolled (820, 346) with delta (0, 0)
Screenshot: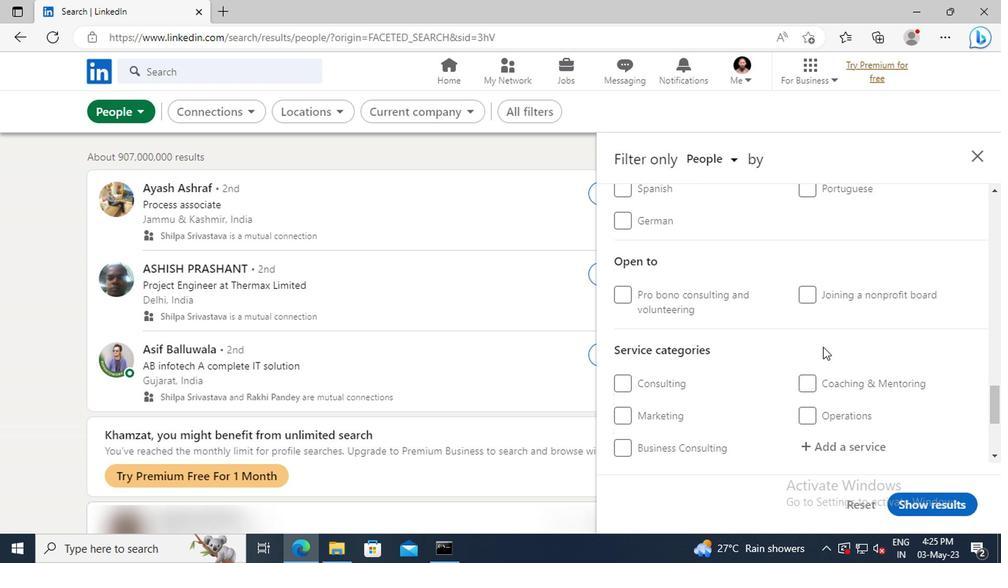 
Action: Mouse scrolled (820, 346) with delta (0, 0)
Screenshot: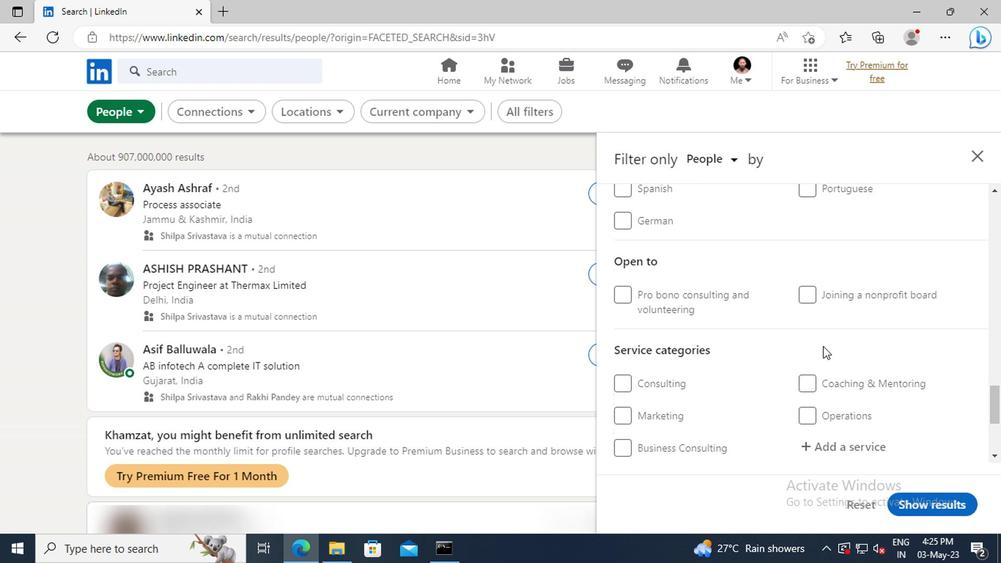 
Action: Mouse moved to (819, 365)
Screenshot: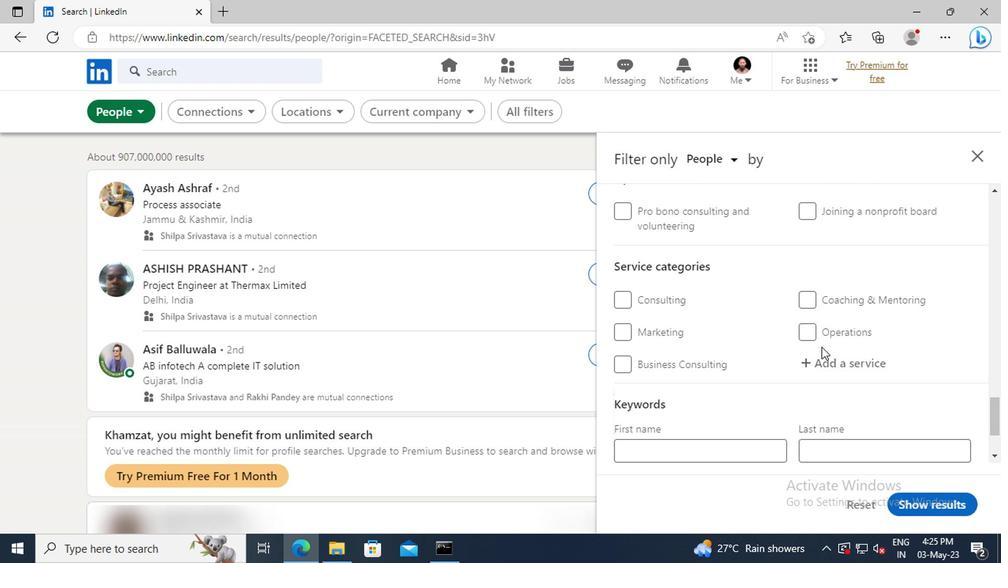 
Action: Mouse pressed left at (819, 365)
Screenshot: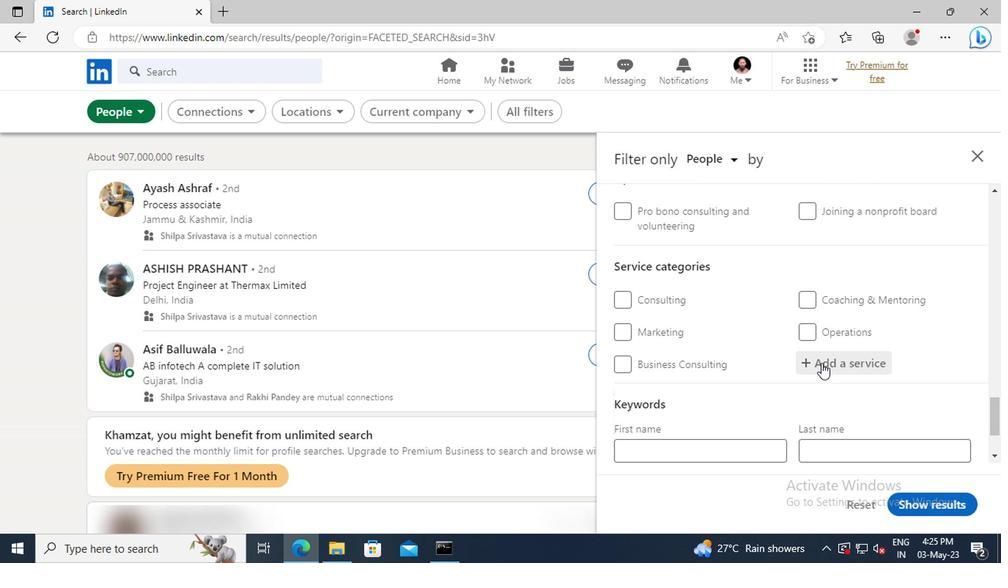 
Action: Key pressed <Key.shift><Key.shift><Key.shift><Key.shift><Key.shift><Key.shift><Key.shift>FILING
Screenshot: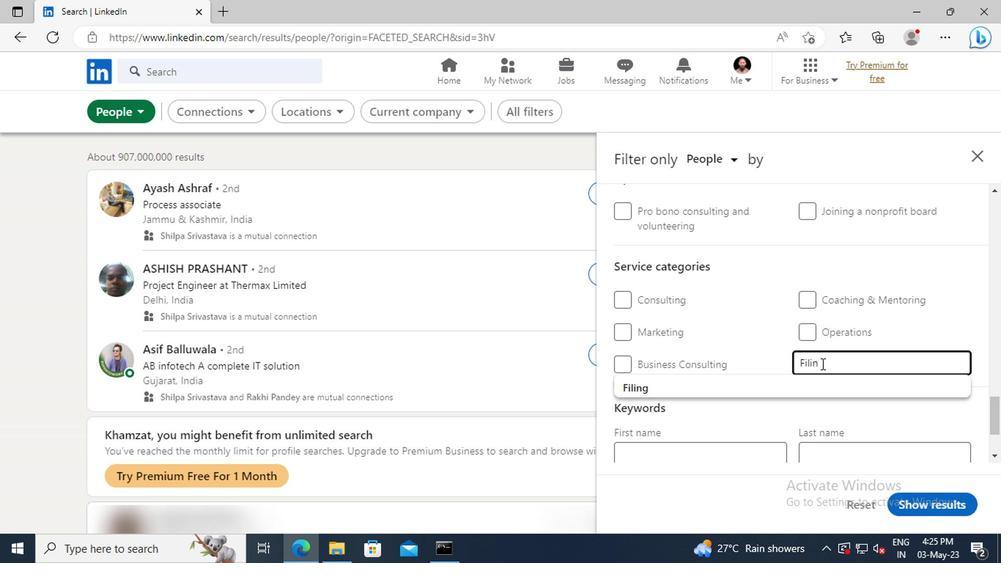 
Action: Mouse moved to (821, 384)
Screenshot: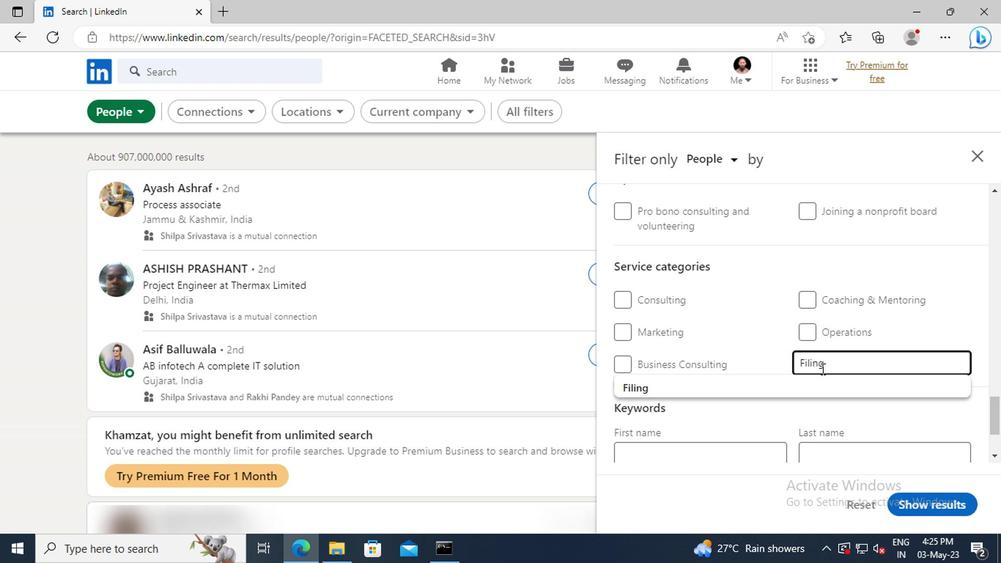 
Action: Mouse pressed left at (821, 384)
Screenshot: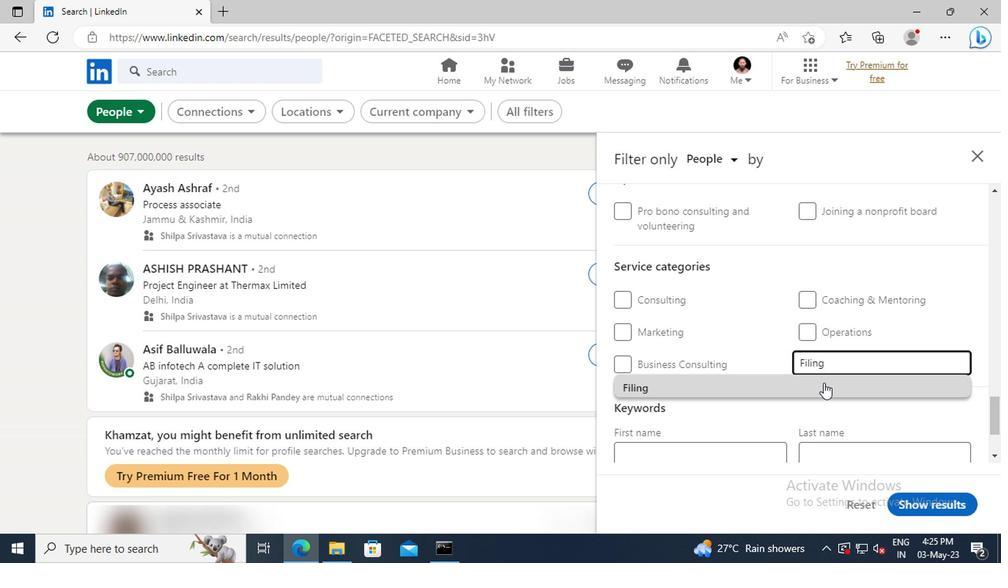 
Action: Mouse scrolled (821, 383) with delta (0, -1)
Screenshot: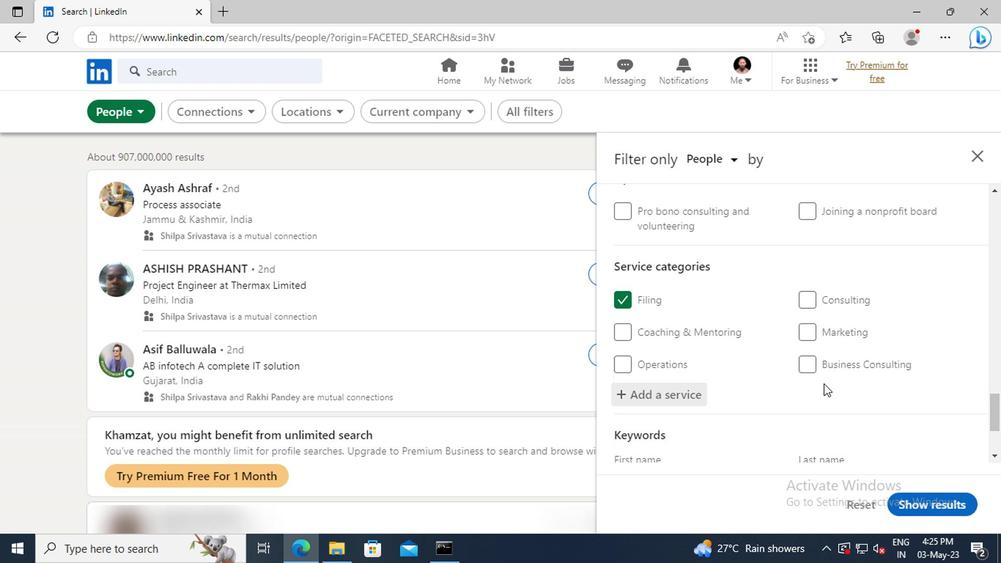 
Action: Mouse scrolled (821, 383) with delta (0, -1)
Screenshot: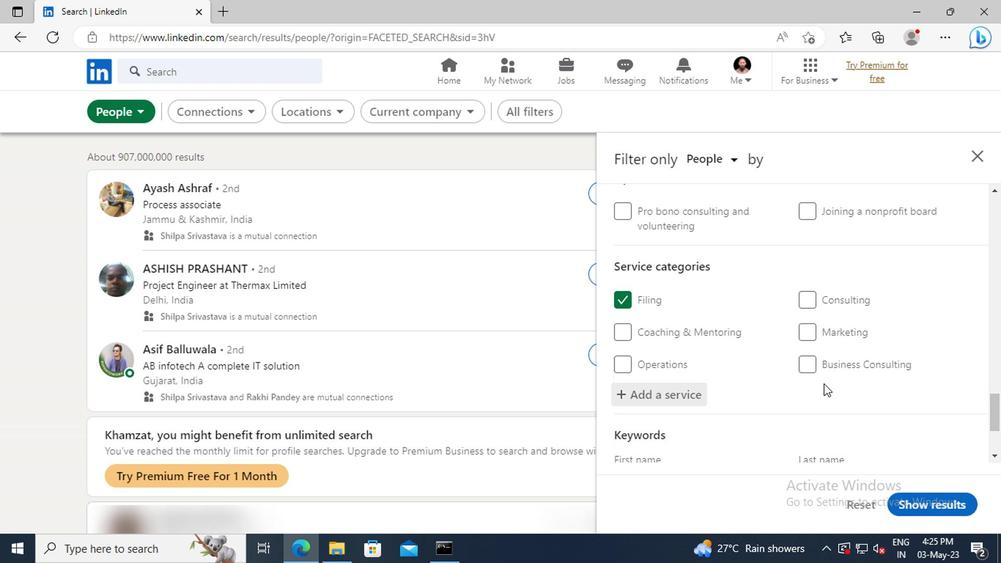 
Action: Mouse scrolled (821, 383) with delta (0, -1)
Screenshot: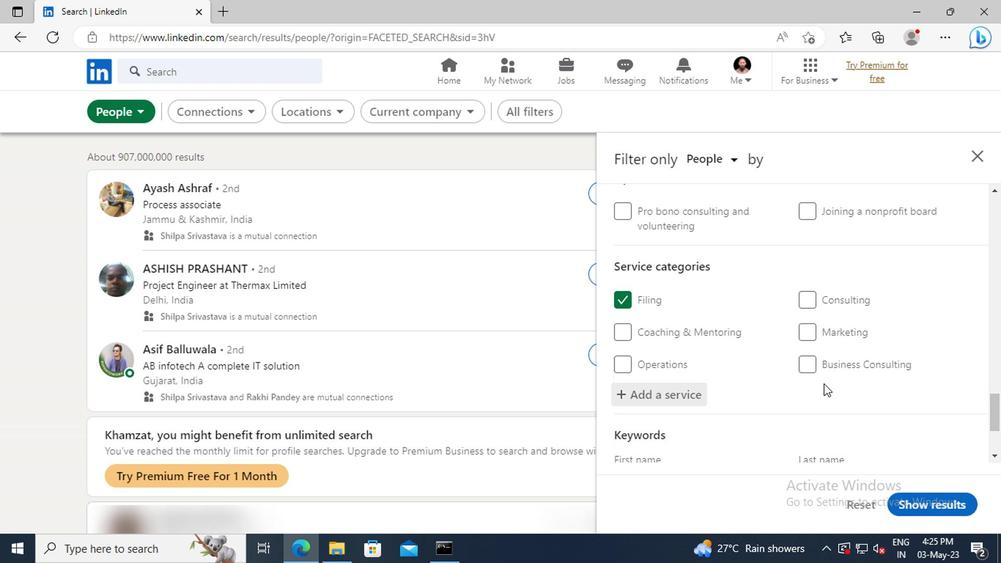 
Action: Mouse scrolled (821, 383) with delta (0, -1)
Screenshot: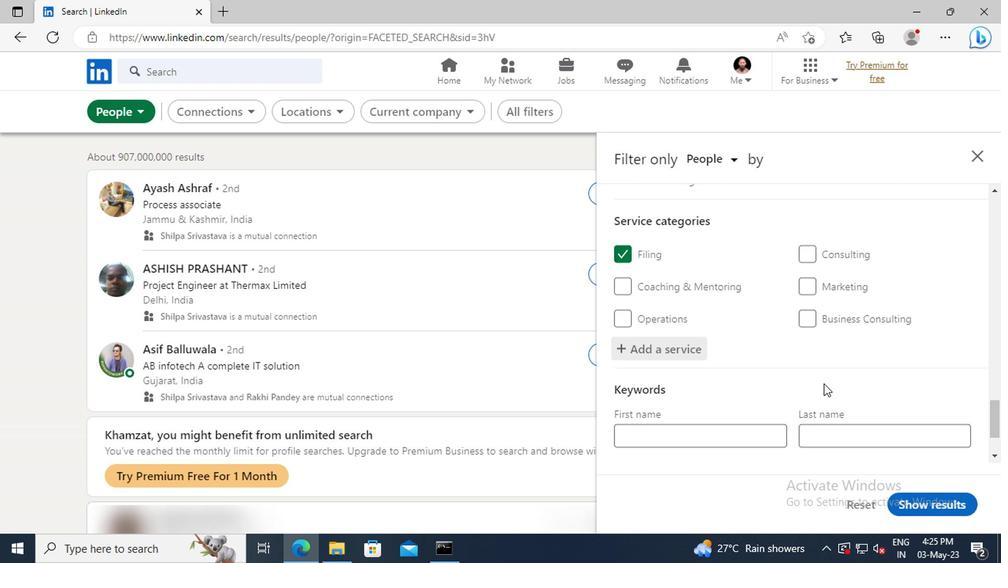 
Action: Mouse scrolled (821, 383) with delta (0, -1)
Screenshot: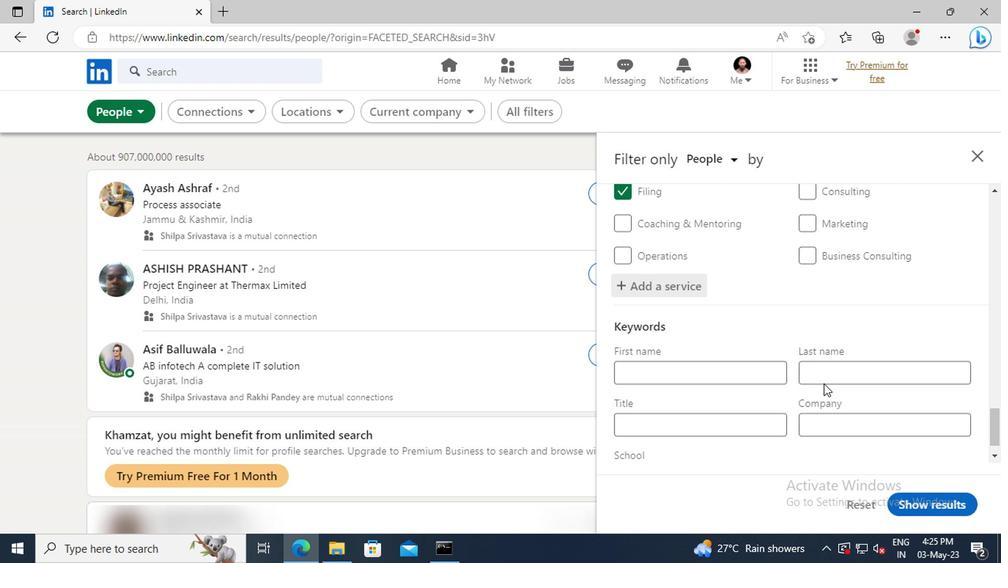 
Action: Mouse moved to (708, 404)
Screenshot: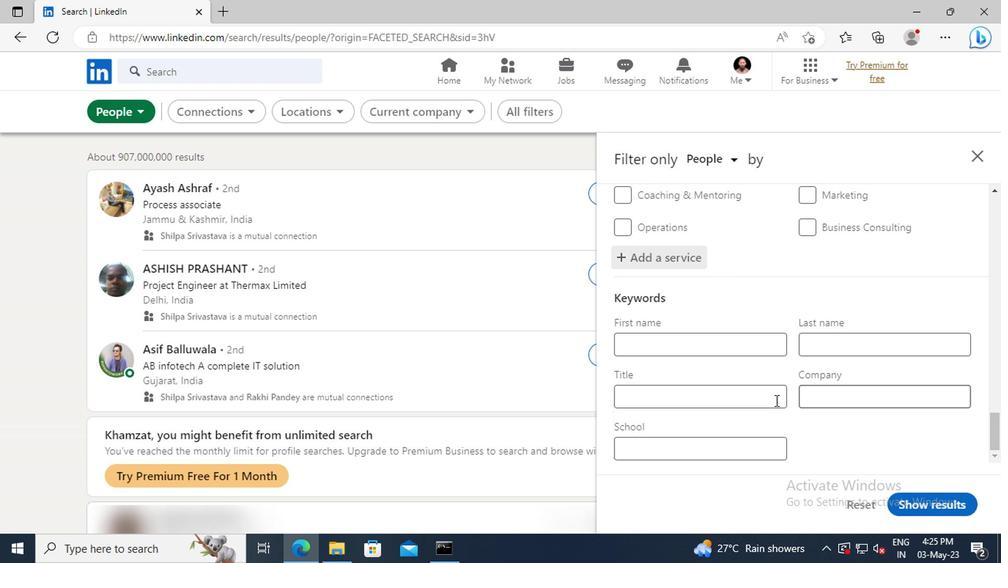 
Action: Mouse pressed left at (708, 404)
Screenshot: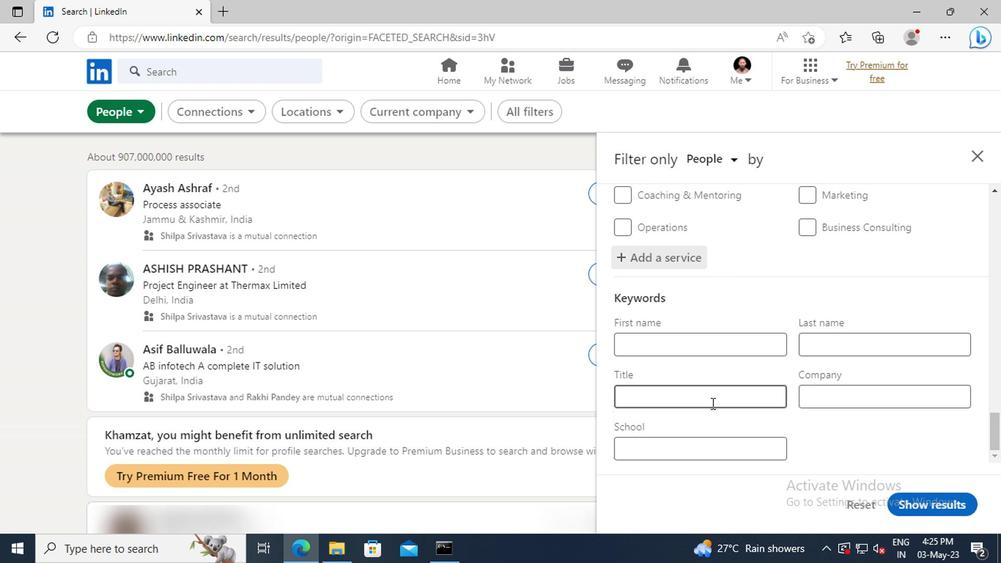 
Action: Key pressed <Key.shift>VEHICLE<Key.space>OR<Key.space><Key.shift>EQUIPMENT<Key.space><Key.shift>CLEANER<Key.enter>
Screenshot: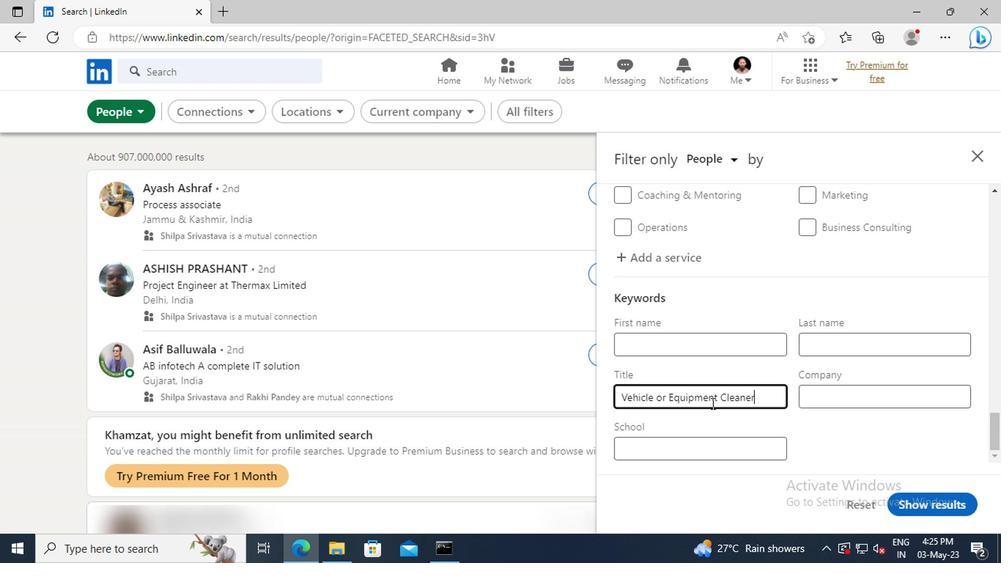 
Action: Mouse moved to (908, 501)
Screenshot: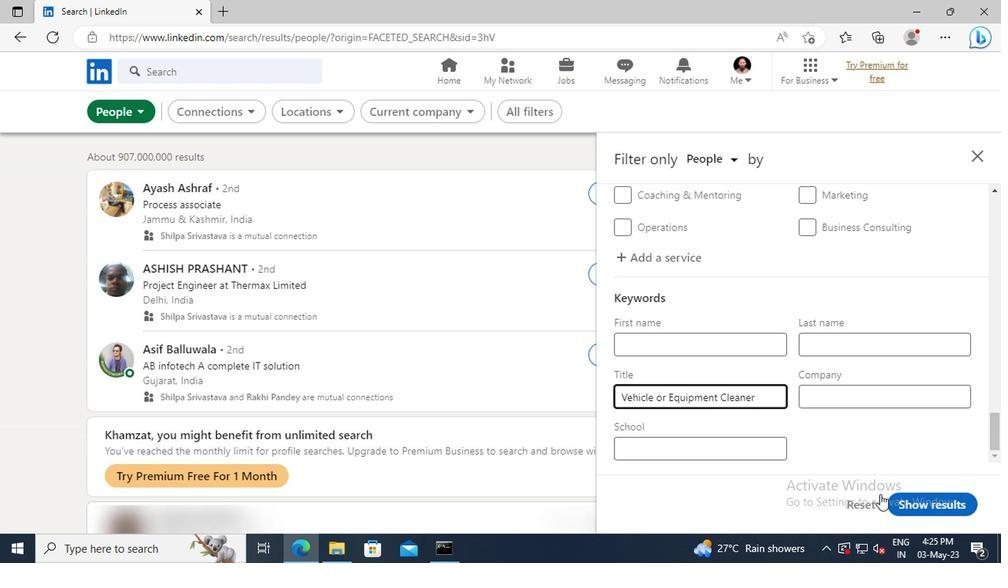 
Action: Mouse pressed left at (908, 501)
Screenshot: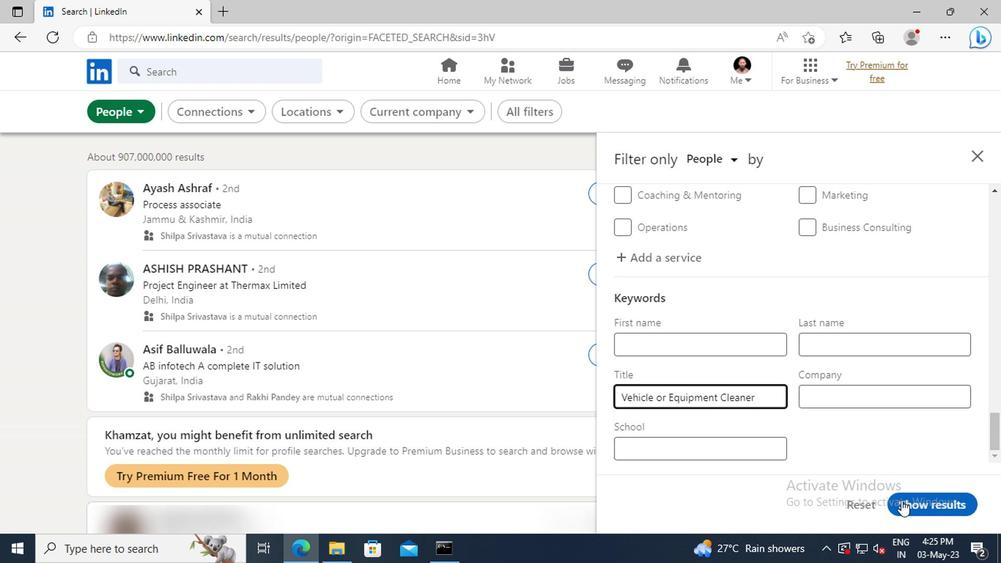 
